 Task: Look for space in Ezhou, China from 6th June, 2023 to 8th June, 2023 for 2 adults in price range Rs.7000 to Rs.12000. Place can be private room with 1  bedroom having 2 beds and 1 bathroom. Property type can be house, flat, guest house. Amenities needed are: wifi. Booking option can be shelf check-in. Required host language is Chinese (Simplified).
Action: Mouse moved to (415, 111)
Screenshot: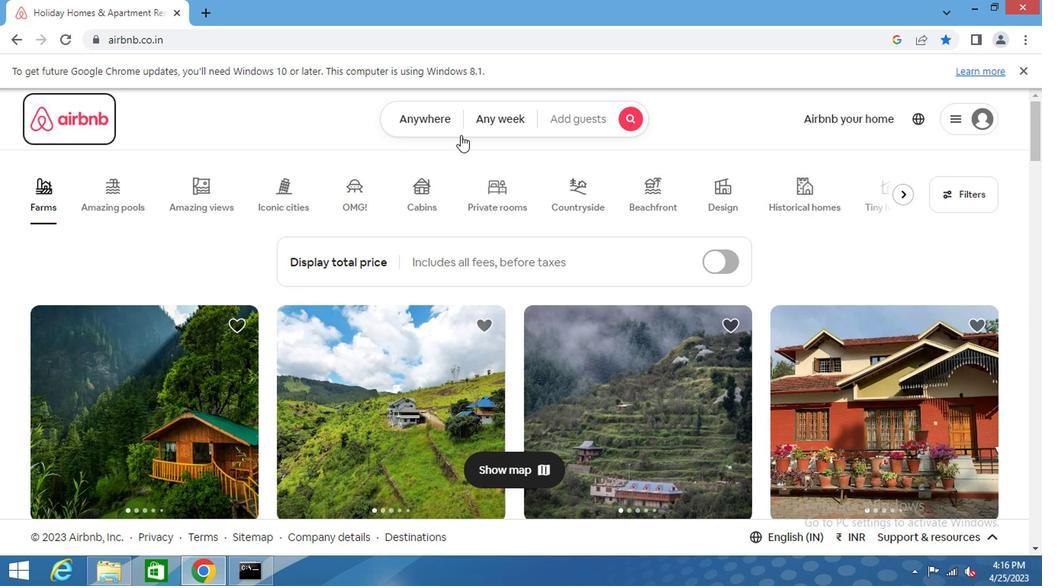 
Action: Mouse pressed left at (415, 111)
Screenshot: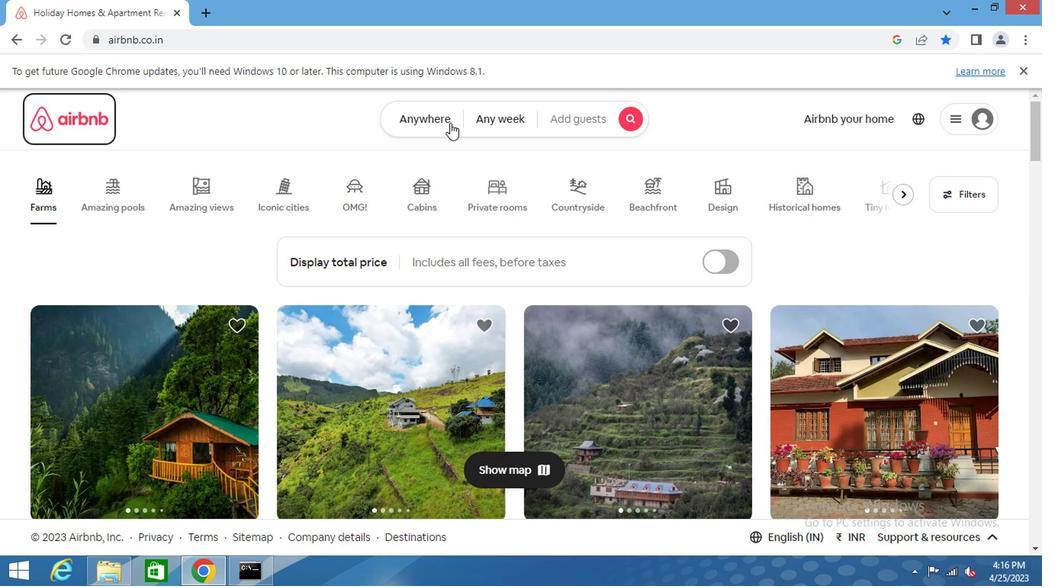 
Action: Mouse moved to (376, 192)
Screenshot: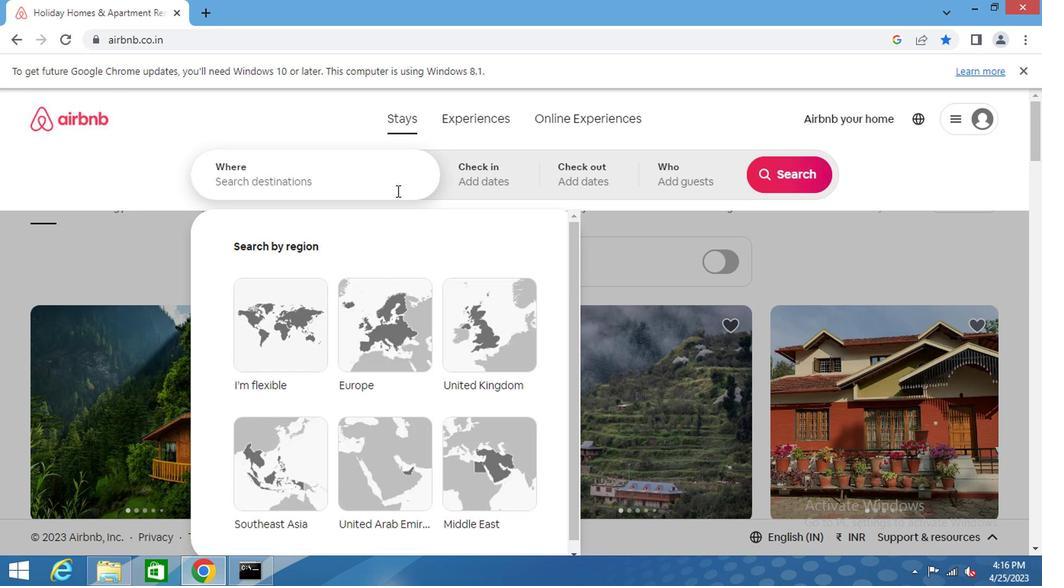 
Action: Mouse pressed left at (376, 192)
Screenshot: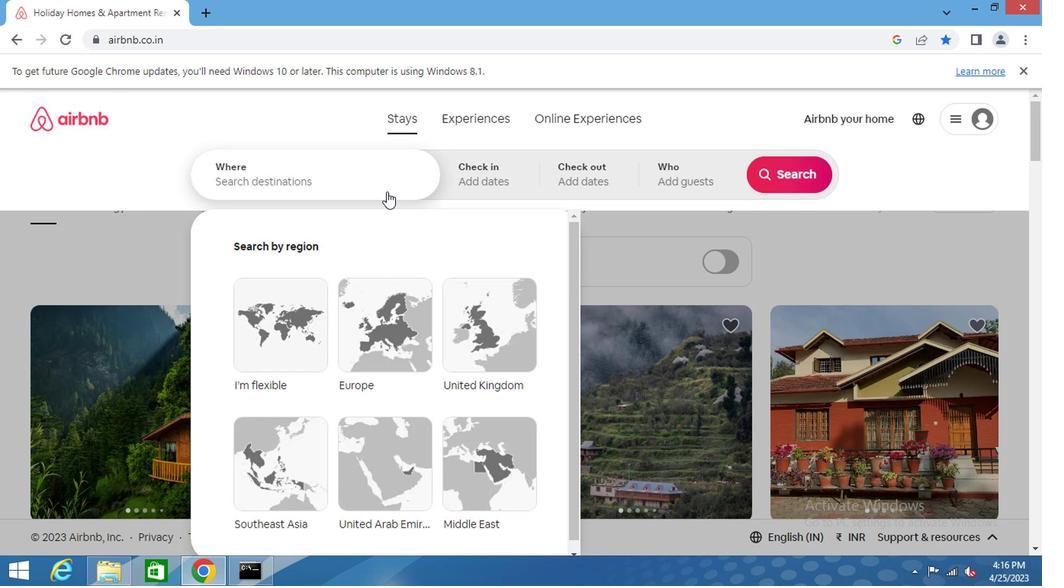 
Action: Key pressed ezhou<Key.space>china<Key.enter>
Screenshot: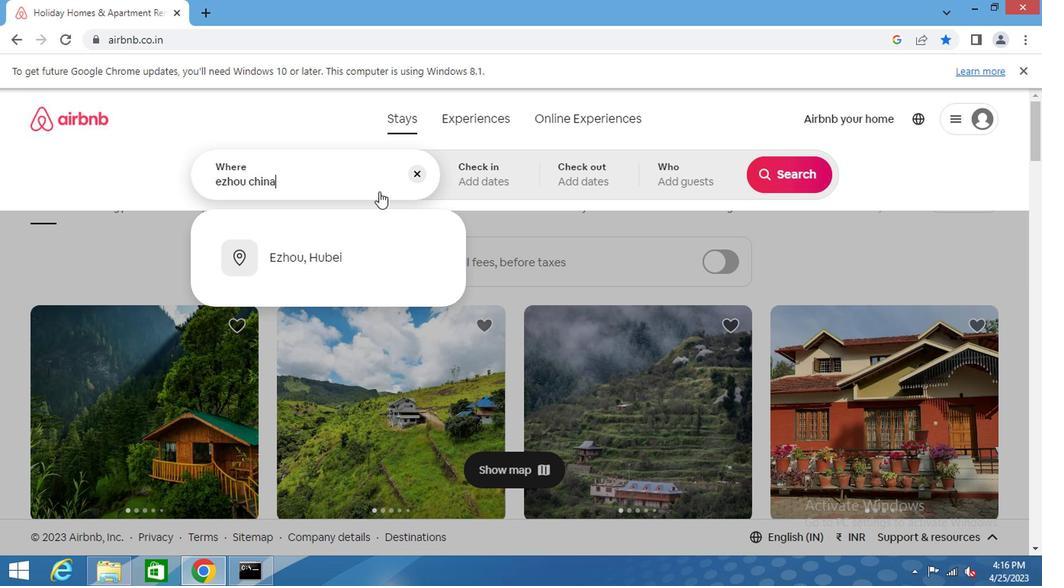 
Action: Mouse moved to (784, 298)
Screenshot: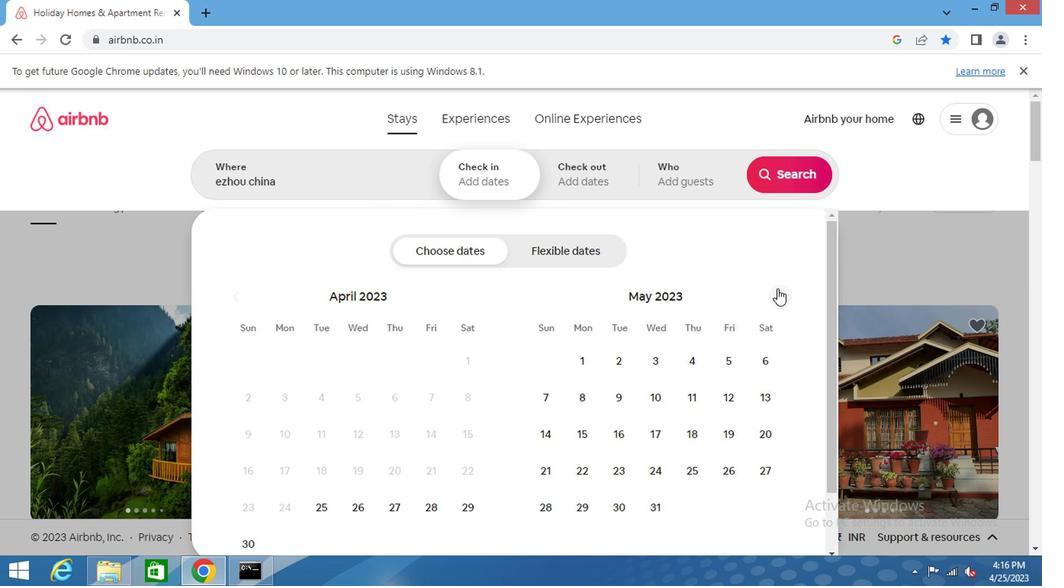 
Action: Mouse pressed left at (784, 298)
Screenshot: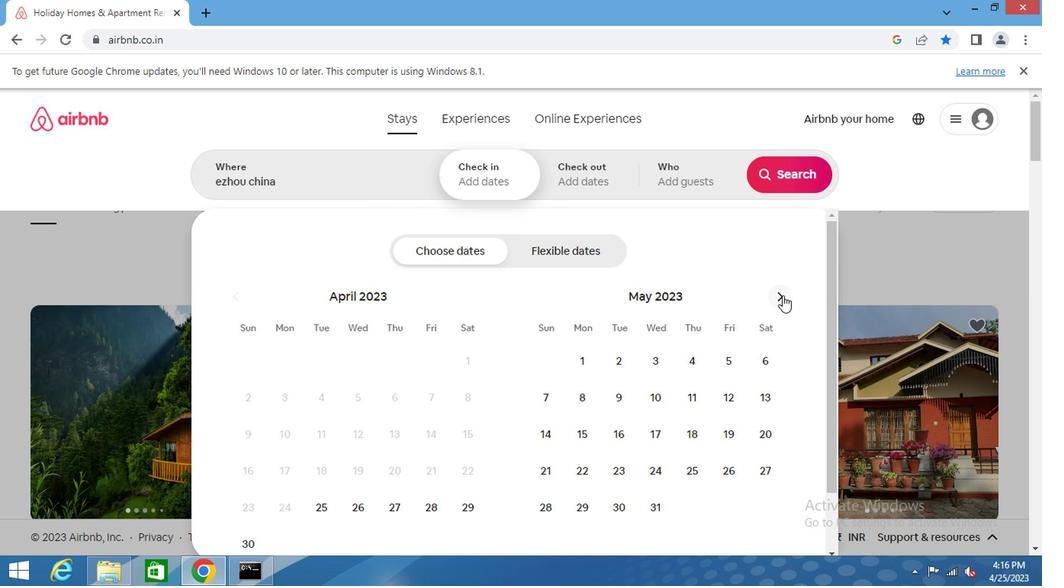 
Action: Mouse moved to (623, 392)
Screenshot: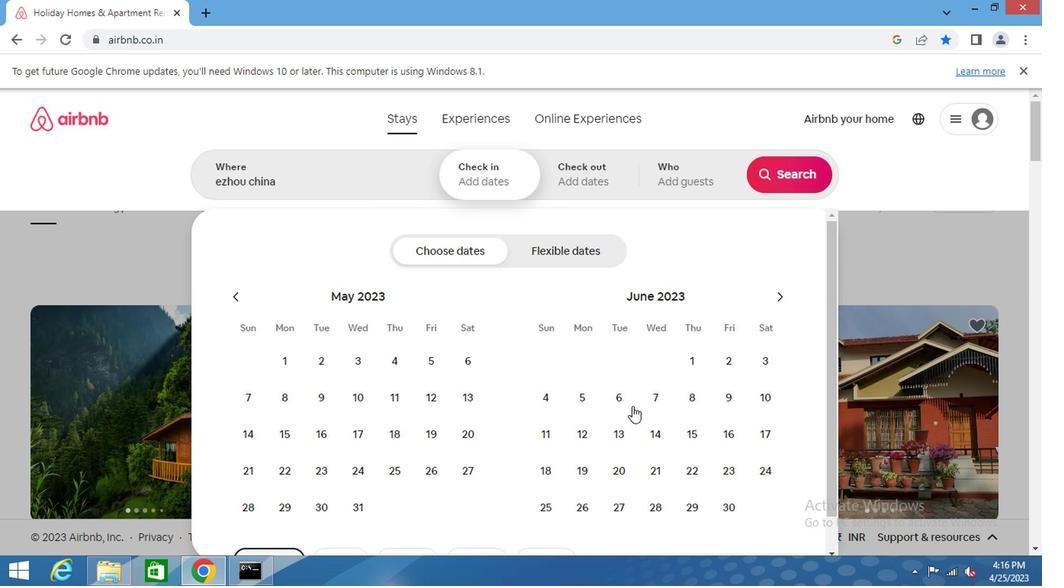 
Action: Mouse pressed left at (623, 392)
Screenshot: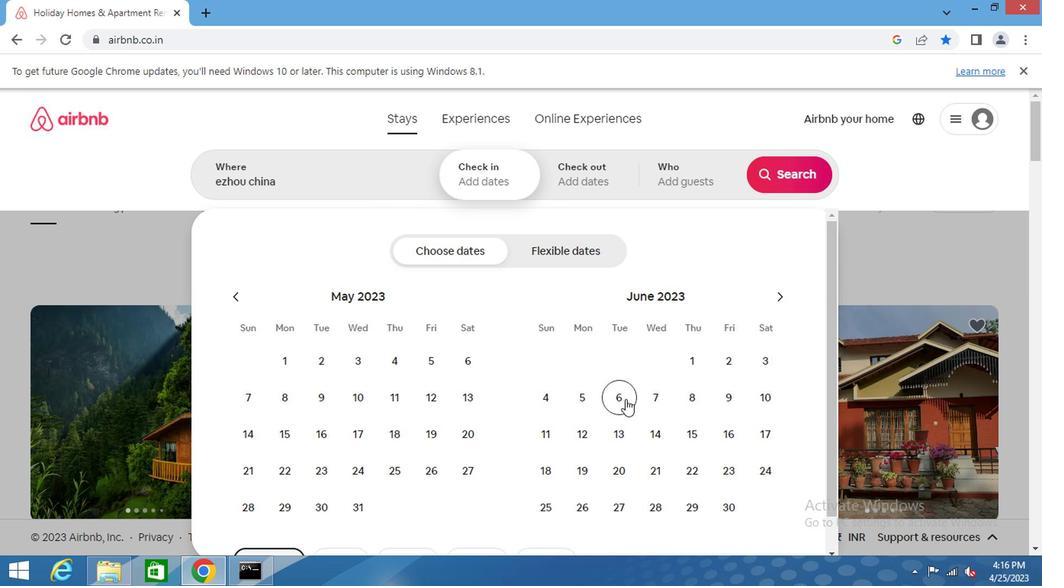 
Action: Mouse moved to (692, 384)
Screenshot: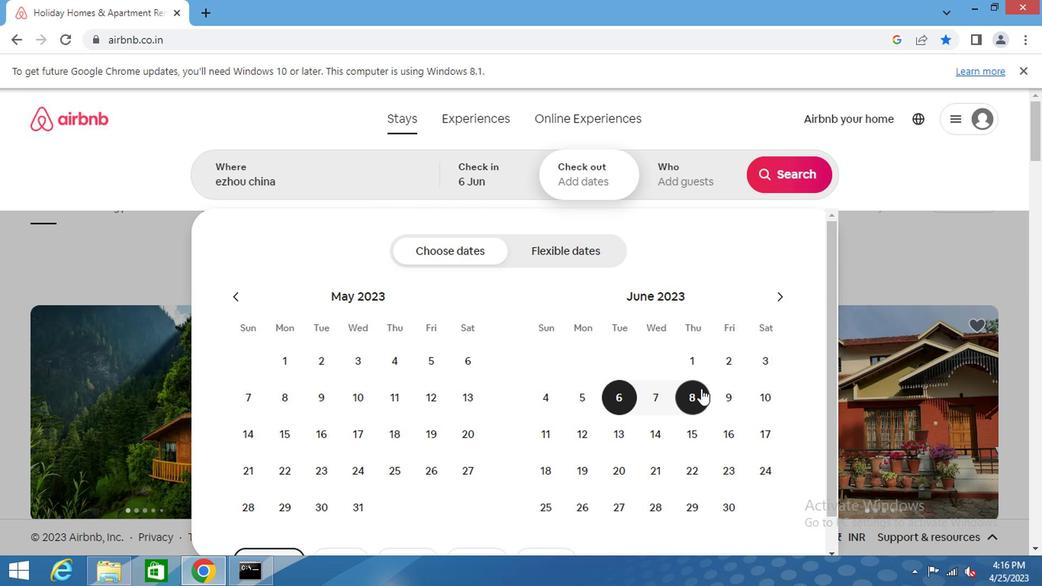 
Action: Mouse pressed left at (692, 384)
Screenshot: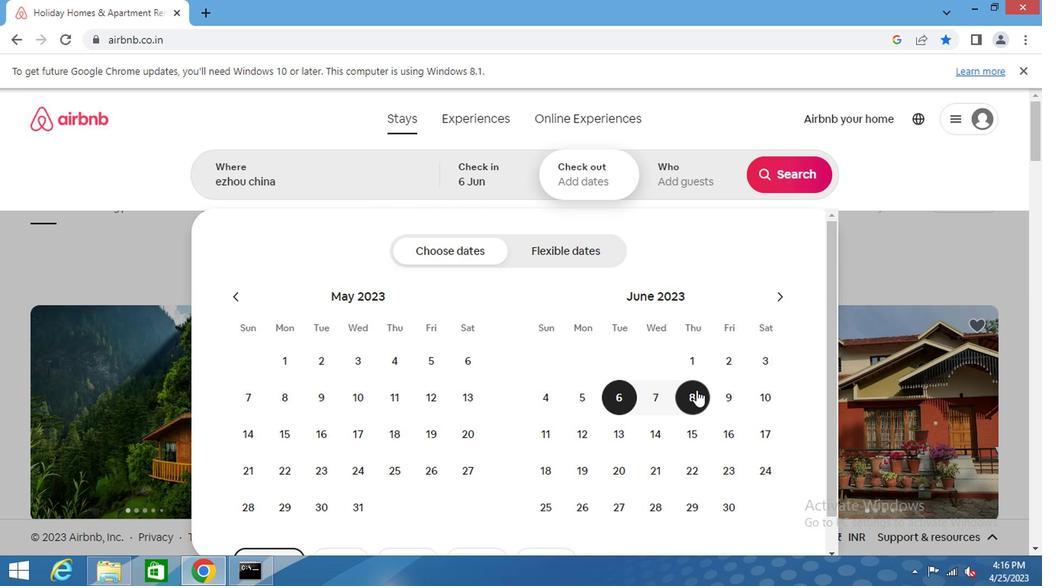 
Action: Mouse moved to (693, 182)
Screenshot: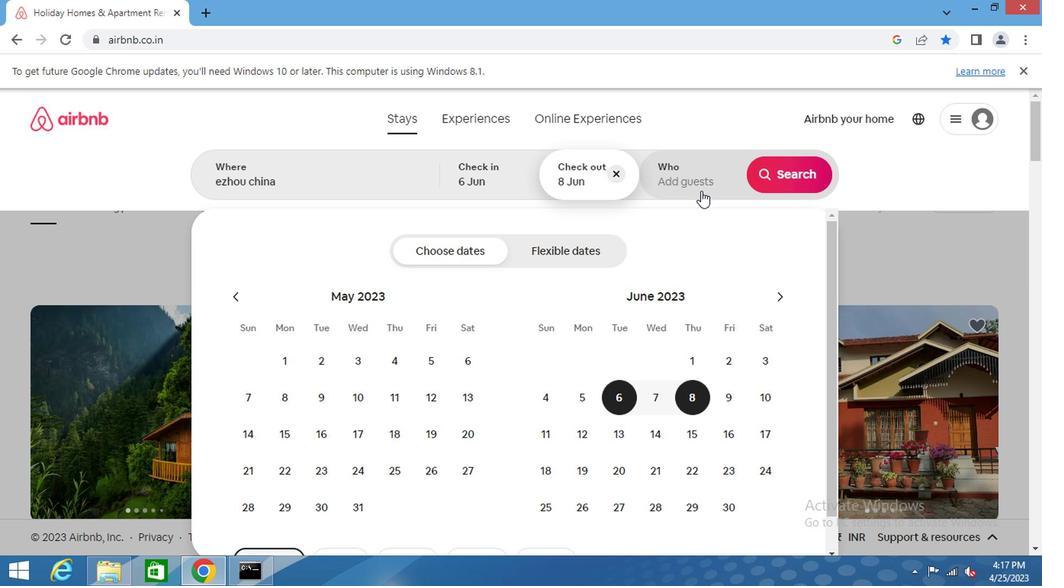 
Action: Mouse pressed left at (693, 182)
Screenshot: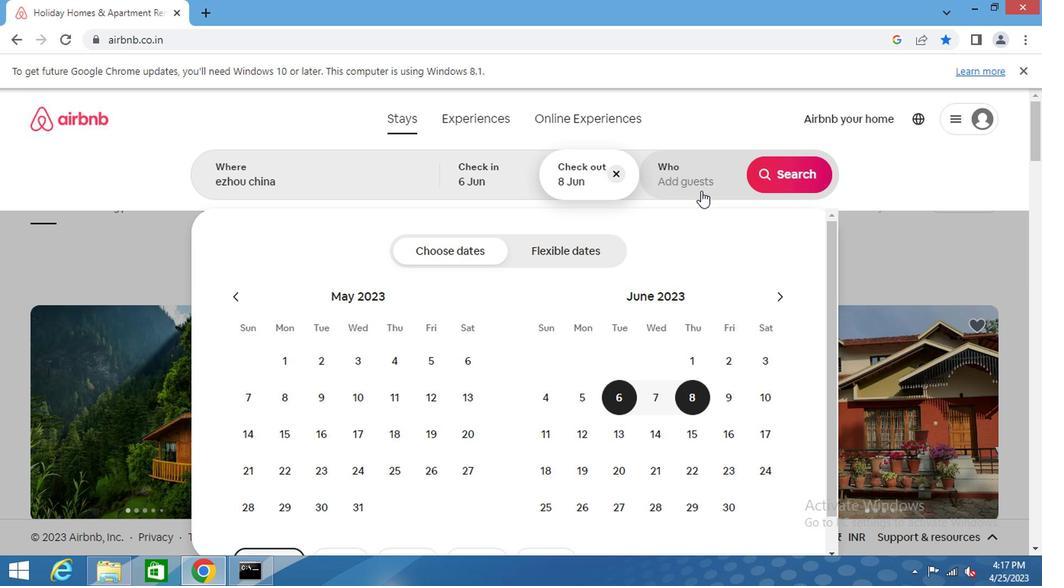 
Action: Mouse moved to (795, 249)
Screenshot: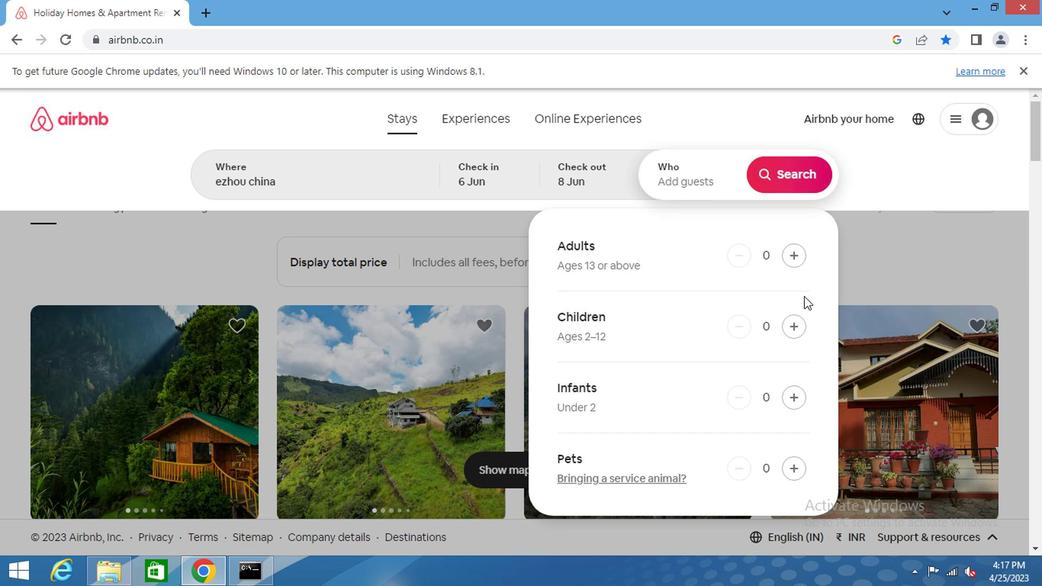 
Action: Mouse pressed left at (795, 249)
Screenshot: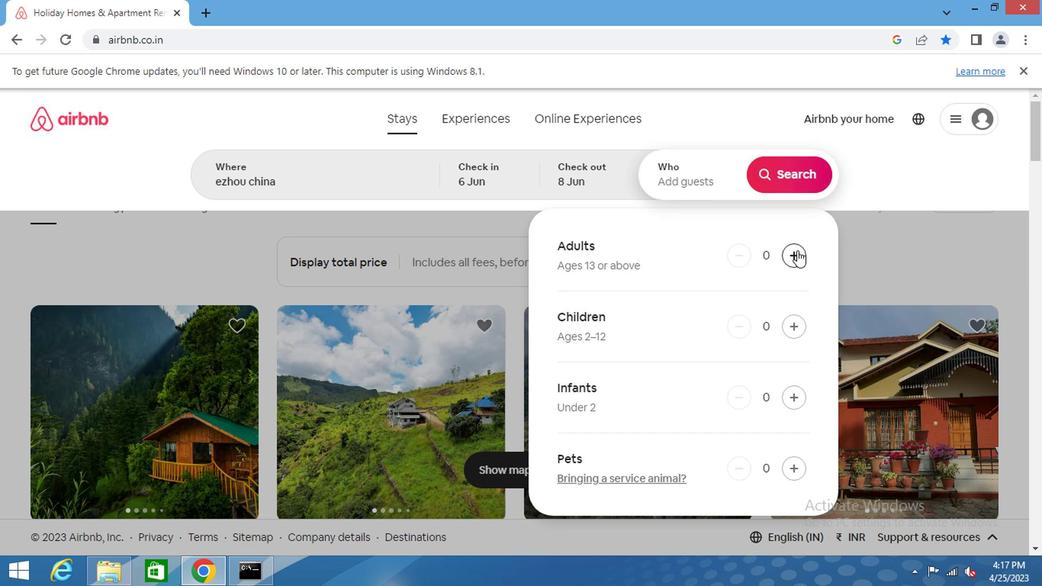 
Action: Mouse pressed left at (795, 249)
Screenshot: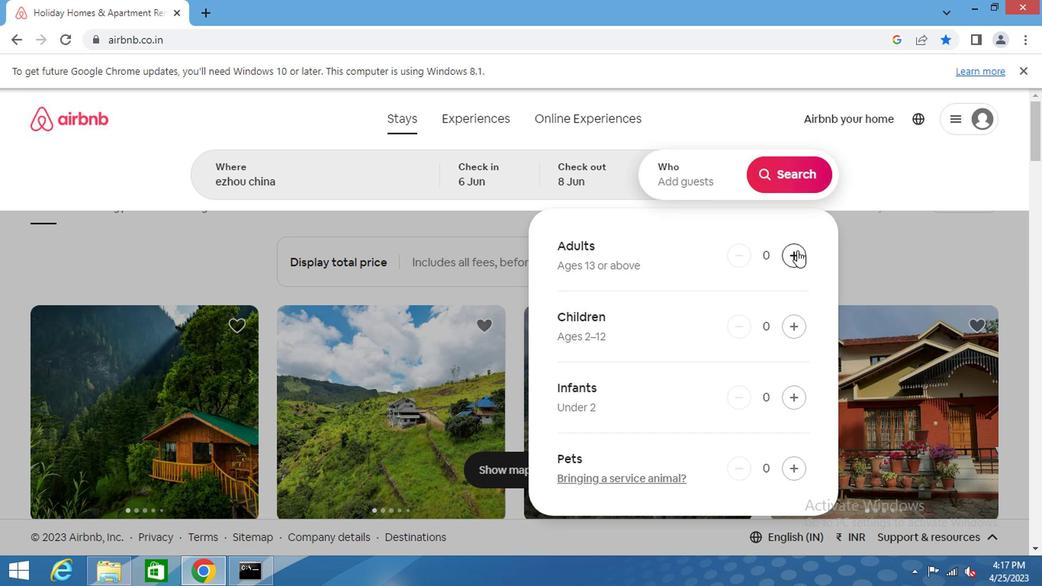 
Action: Mouse moved to (777, 180)
Screenshot: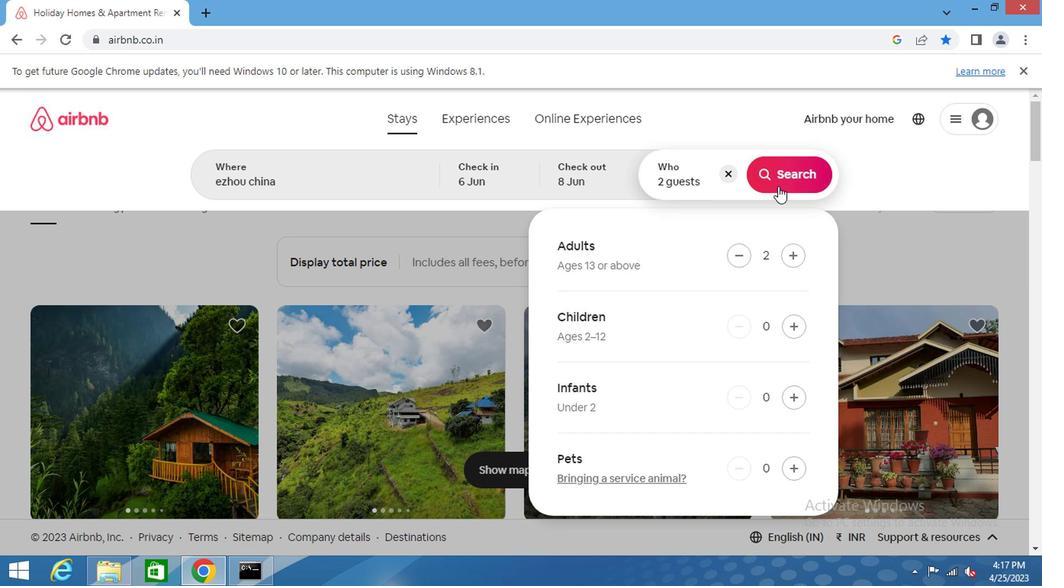 
Action: Mouse pressed left at (777, 180)
Screenshot: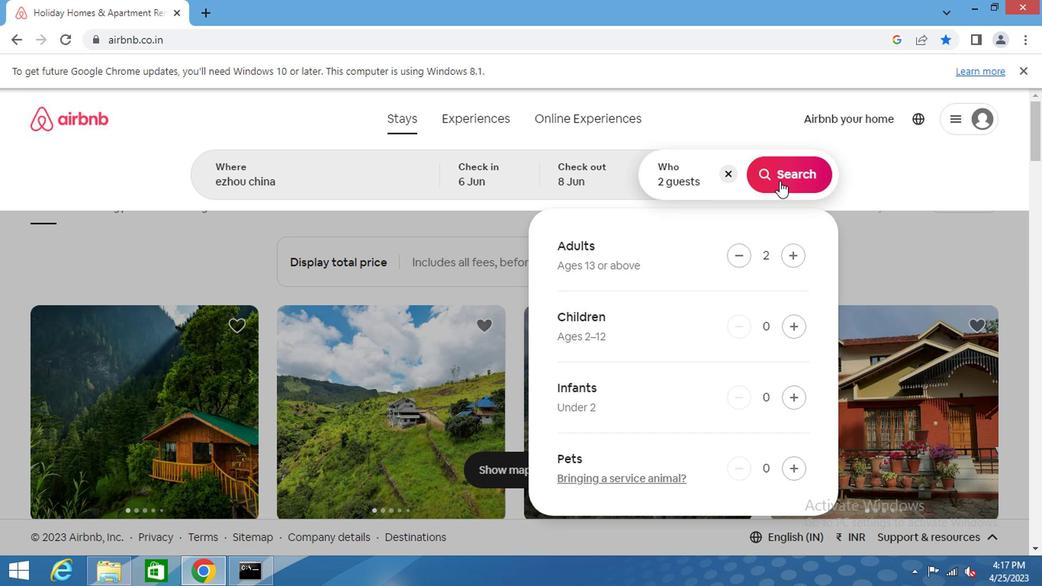 
Action: Mouse moved to (964, 186)
Screenshot: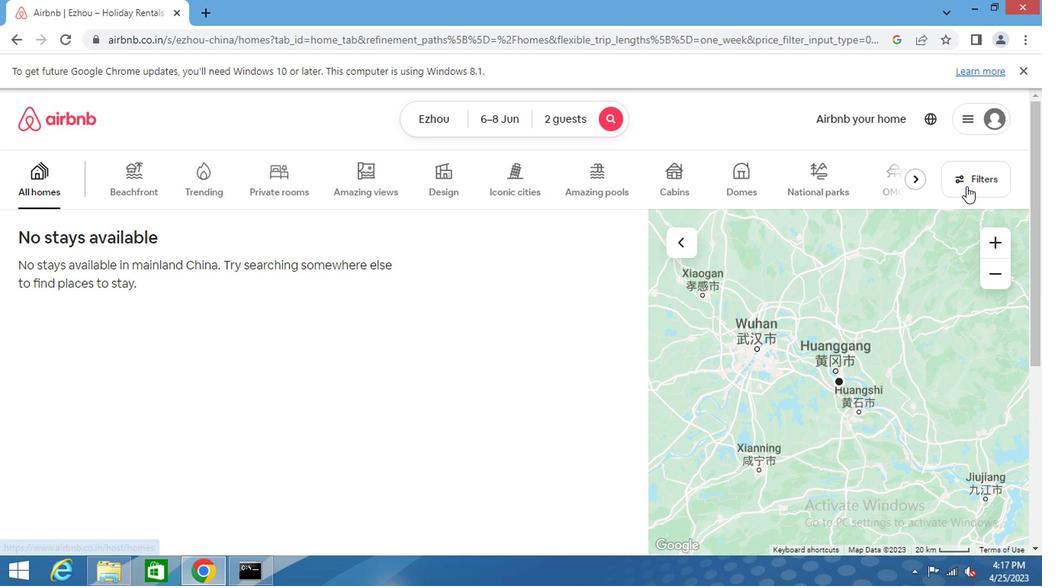 
Action: Mouse pressed left at (964, 186)
Screenshot: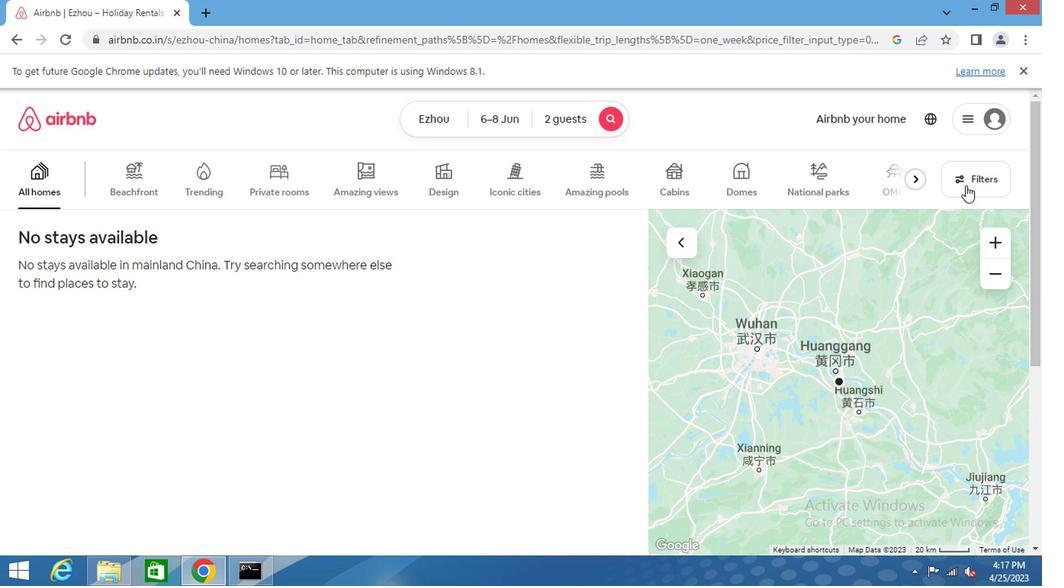 
Action: Mouse moved to (441, 275)
Screenshot: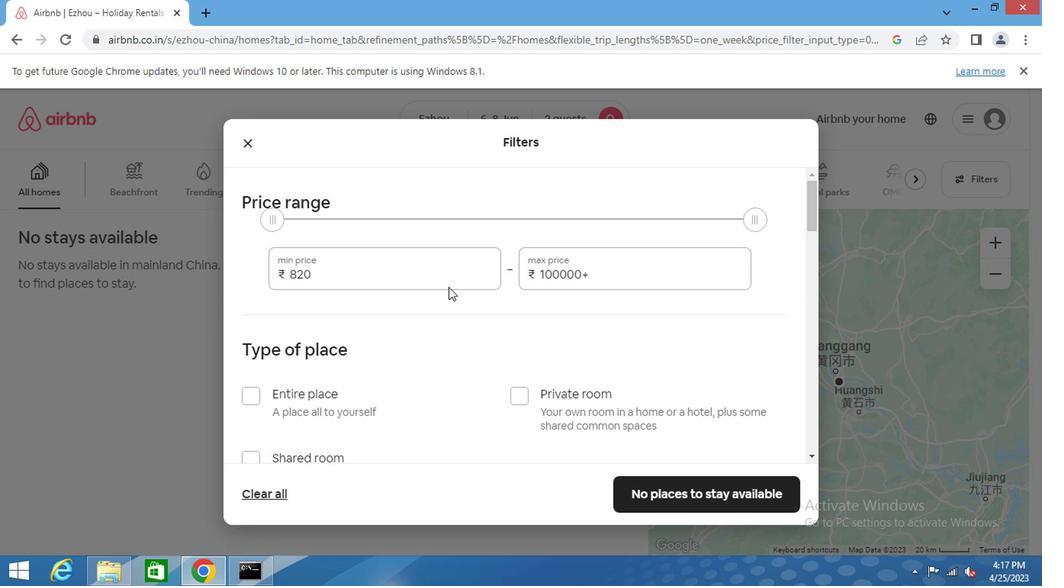 
Action: Mouse pressed left at (441, 275)
Screenshot: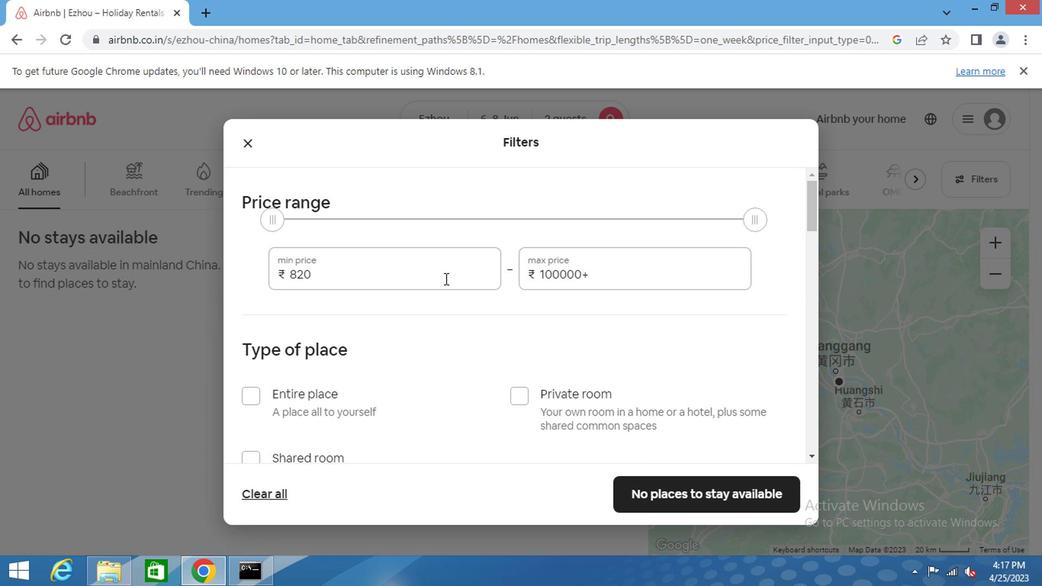 
Action: Mouse pressed left at (441, 275)
Screenshot: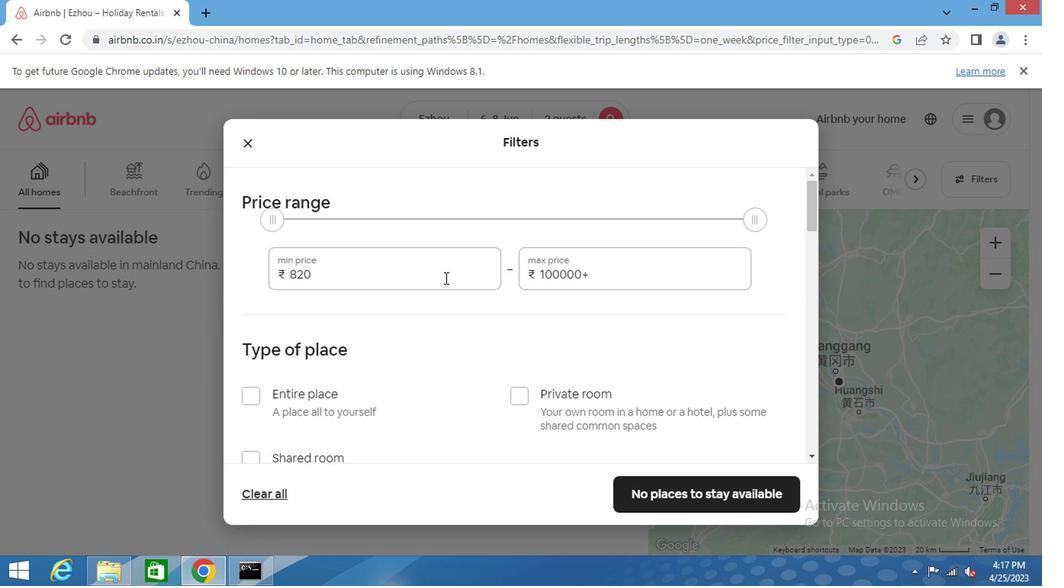 
Action: Key pressed 7000<Key.tab>12000
Screenshot: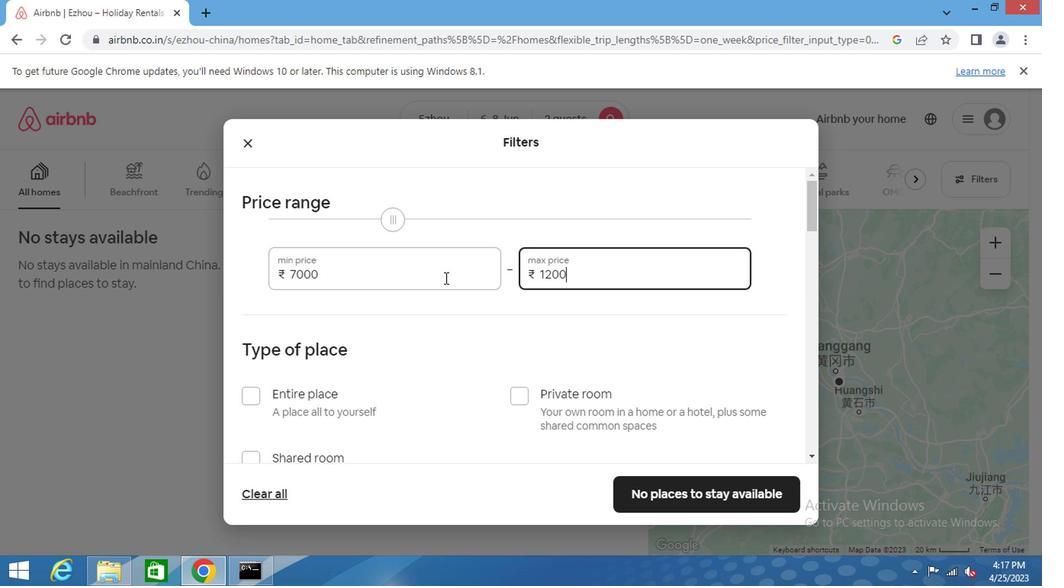
Action: Mouse moved to (550, 380)
Screenshot: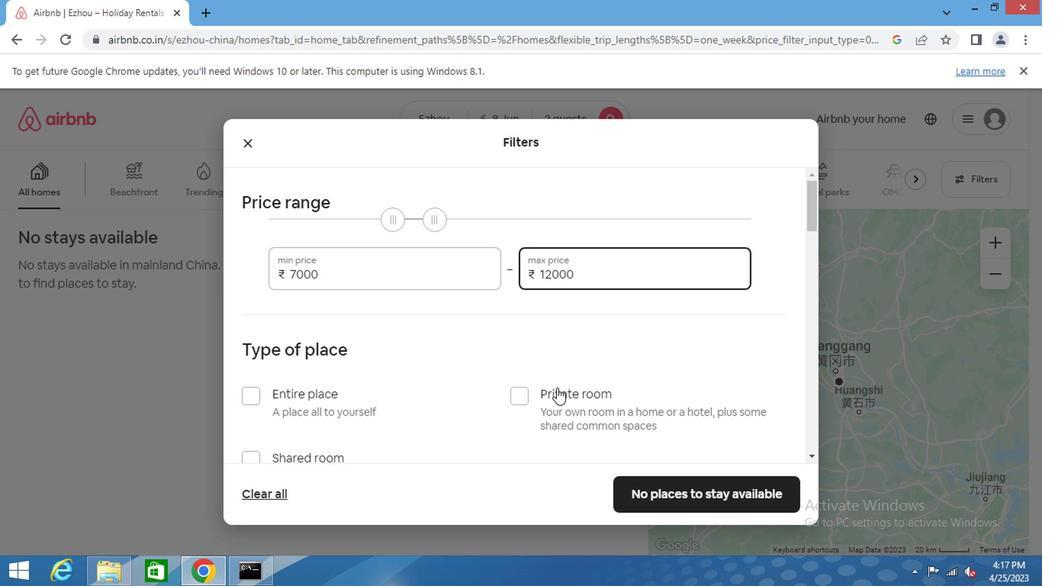 
Action: Mouse pressed left at (550, 380)
Screenshot: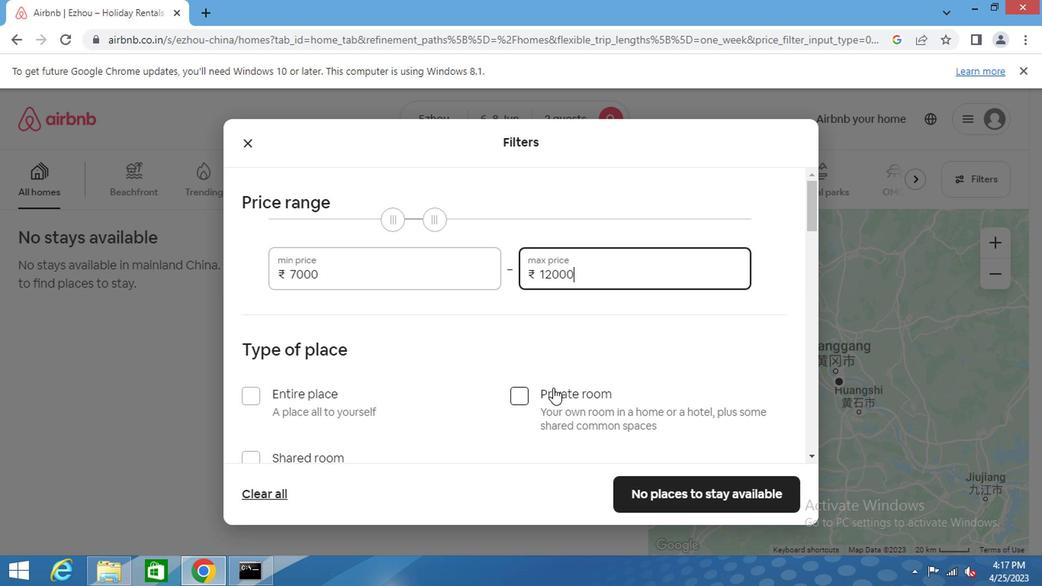
Action: Mouse scrolled (550, 380) with delta (0, 0)
Screenshot: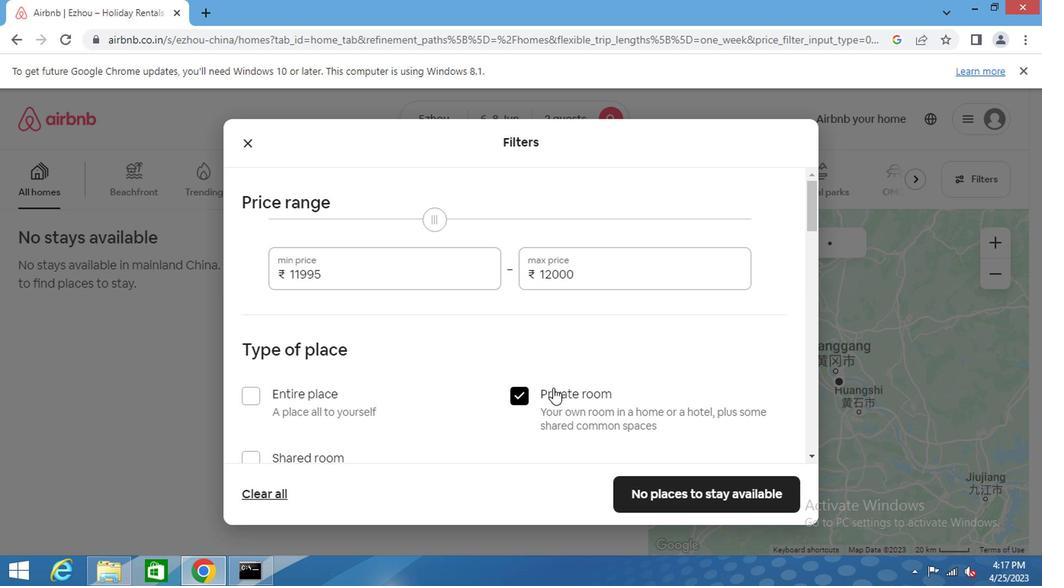 
Action: Mouse scrolled (550, 380) with delta (0, 0)
Screenshot: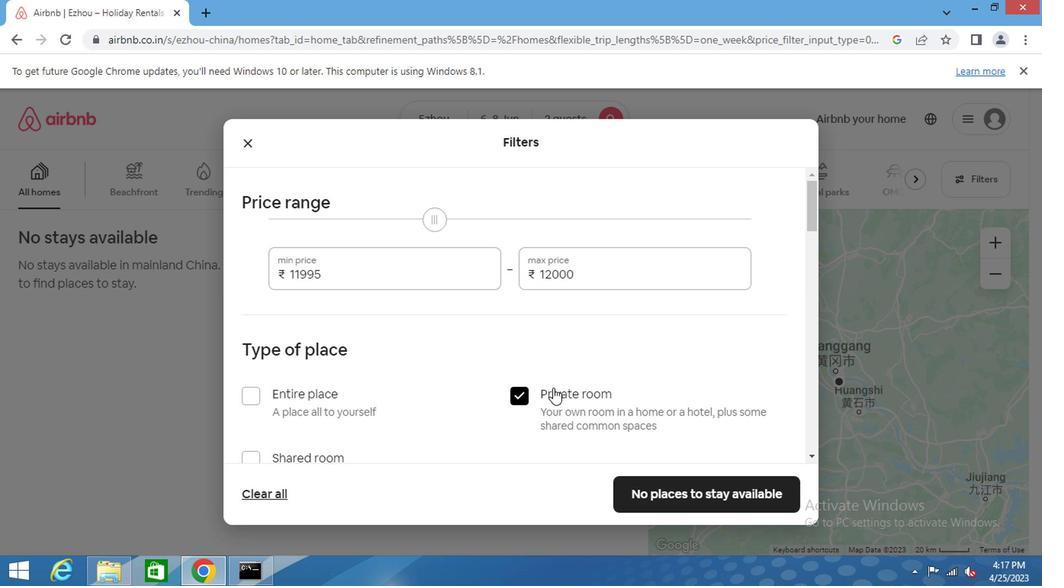 
Action: Mouse scrolled (550, 380) with delta (0, 0)
Screenshot: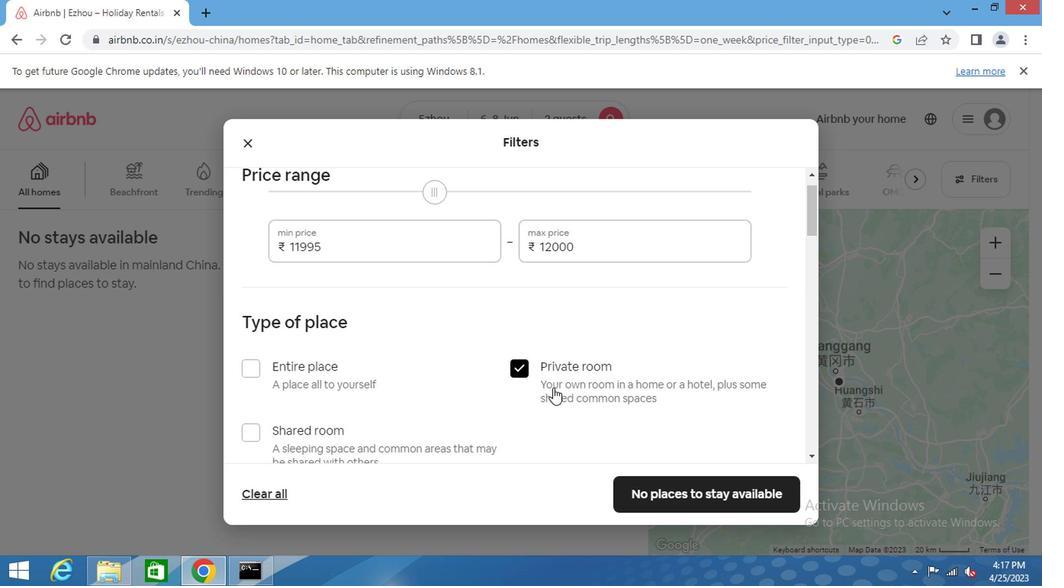 
Action: Mouse moved to (547, 380)
Screenshot: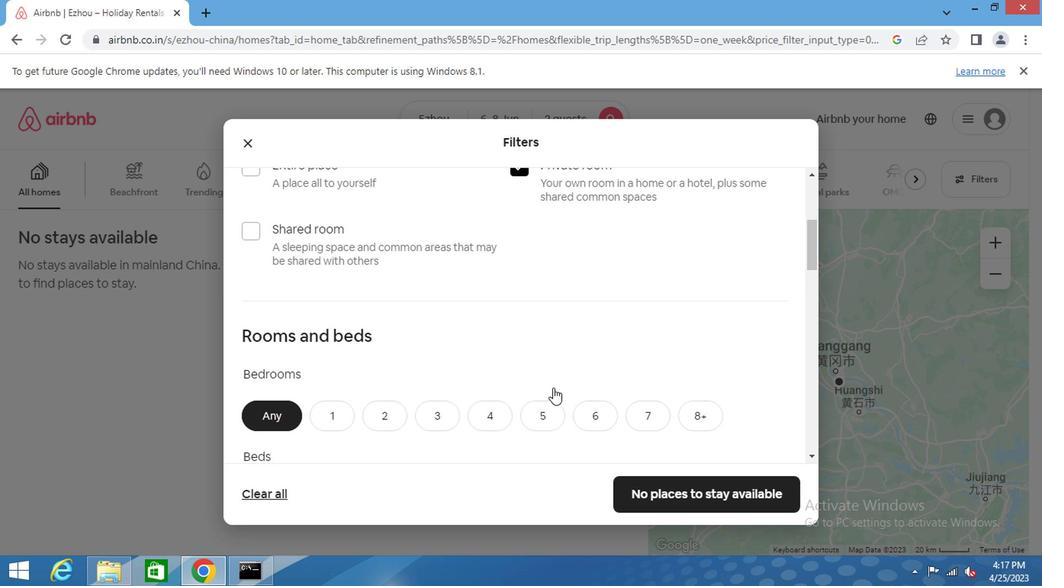 
Action: Mouse scrolled (547, 380) with delta (0, 0)
Screenshot: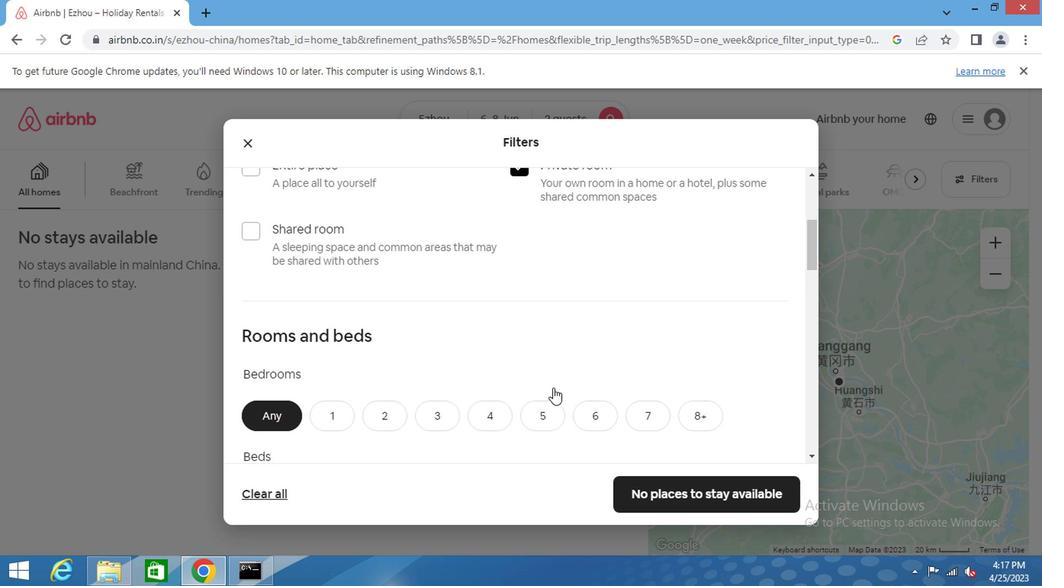 
Action: Mouse moved to (545, 380)
Screenshot: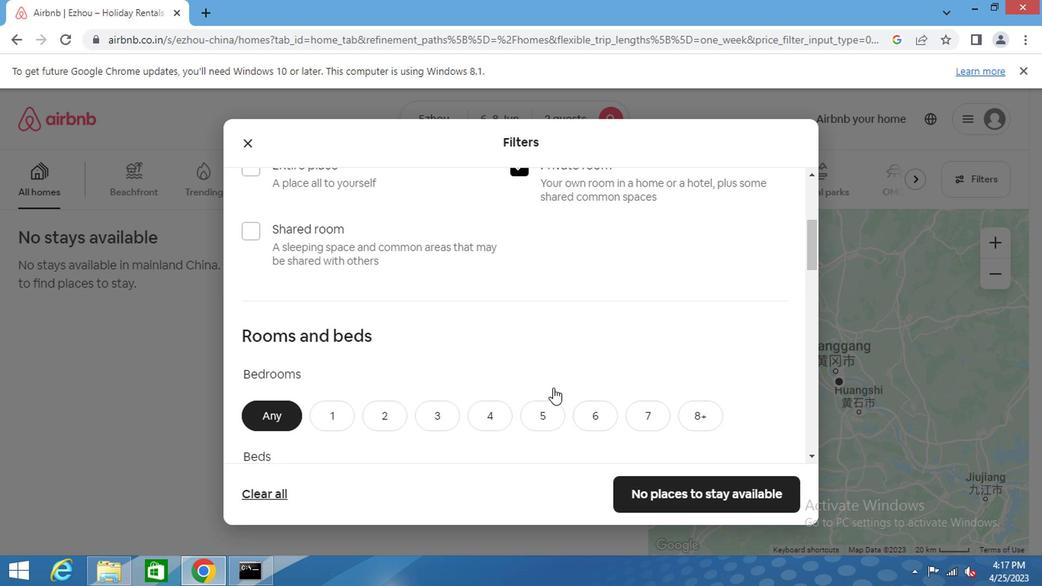 
Action: Mouse scrolled (545, 380) with delta (0, 0)
Screenshot: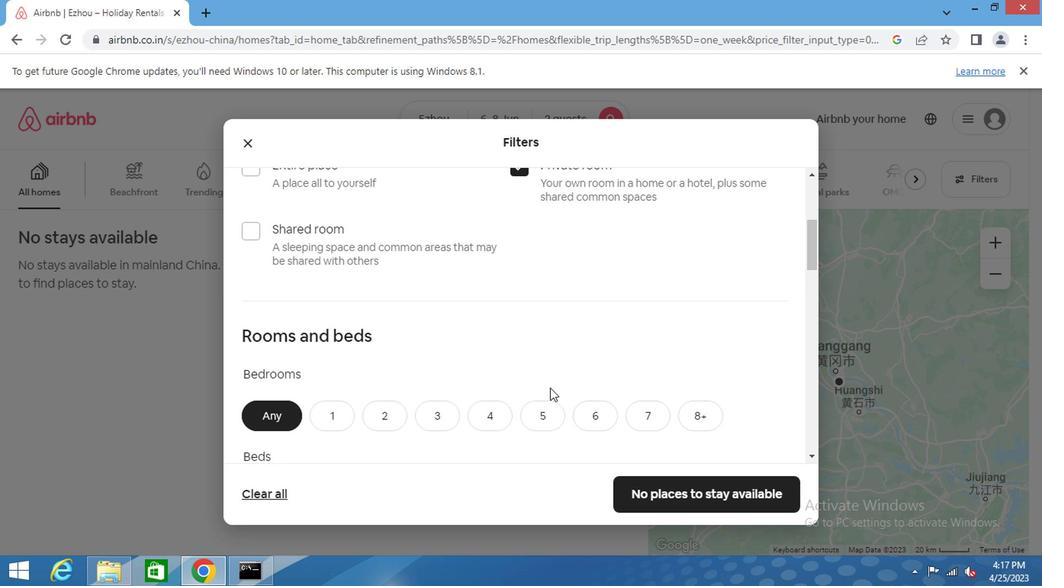 
Action: Mouse moved to (543, 380)
Screenshot: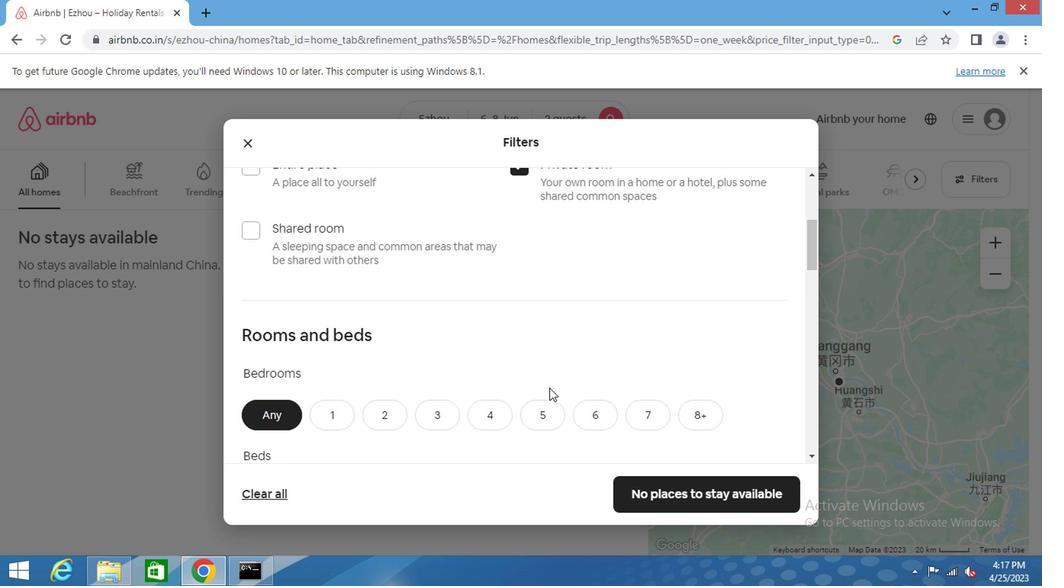 
Action: Mouse scrolled (543, 379) with delta (0, 0)
Screenshot: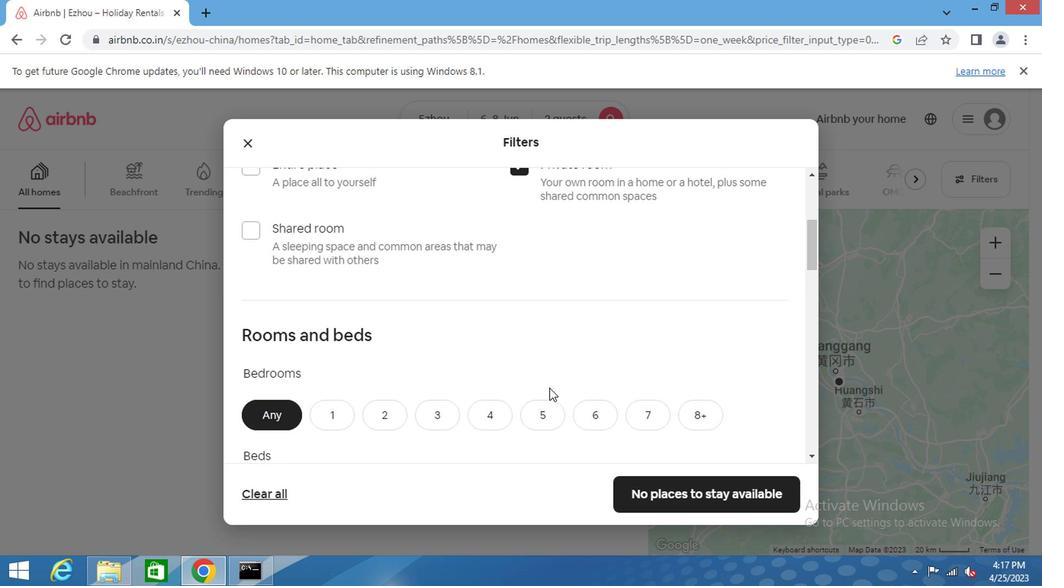 
Action: Mouse moved to (335, 188)
Screenshot: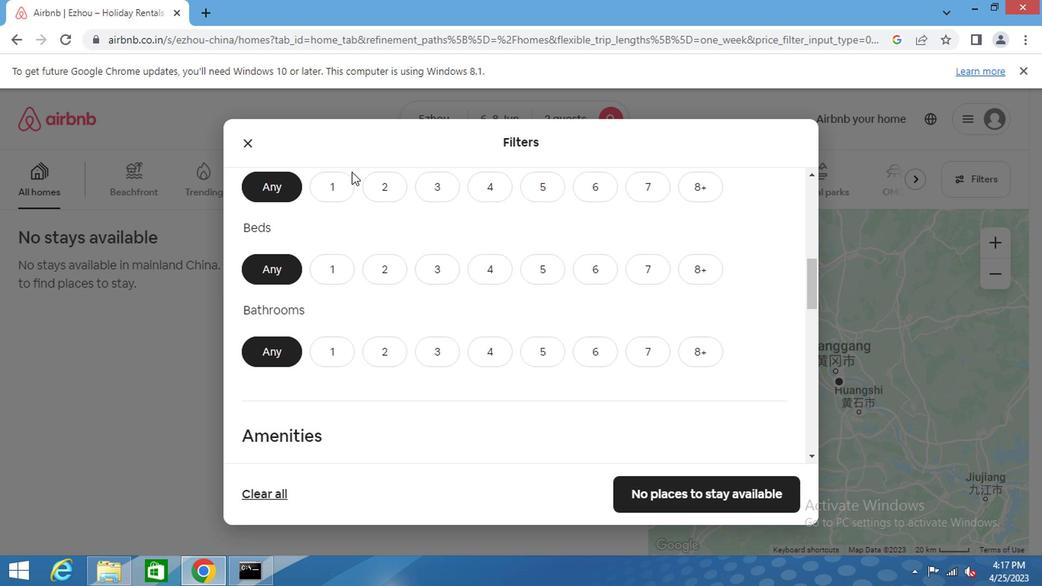
Action: Mouse pressed left at (335, 188)
Screenshot: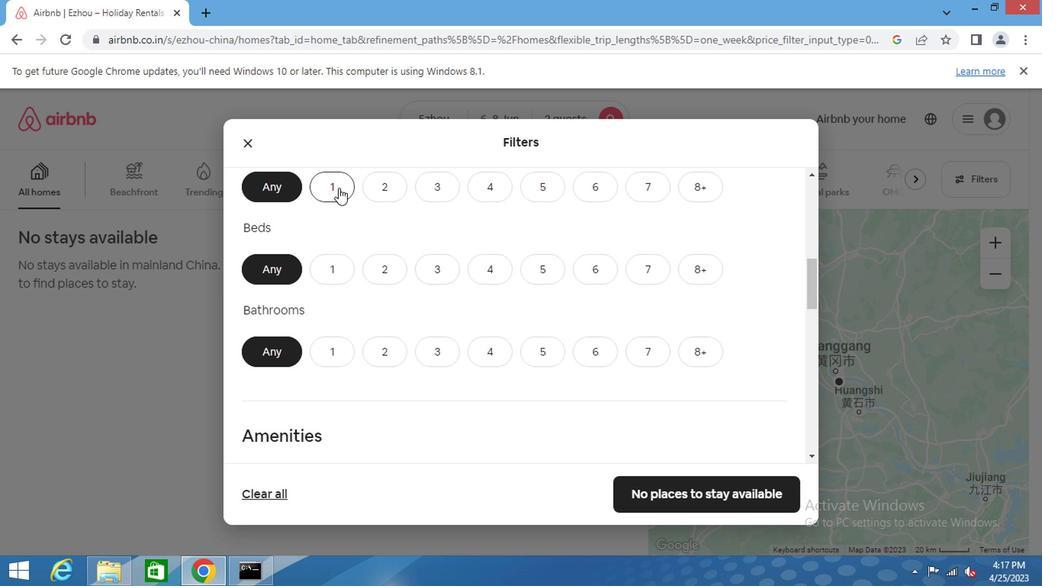 
Action: Mouse moved to (381, 271)
Screenshot: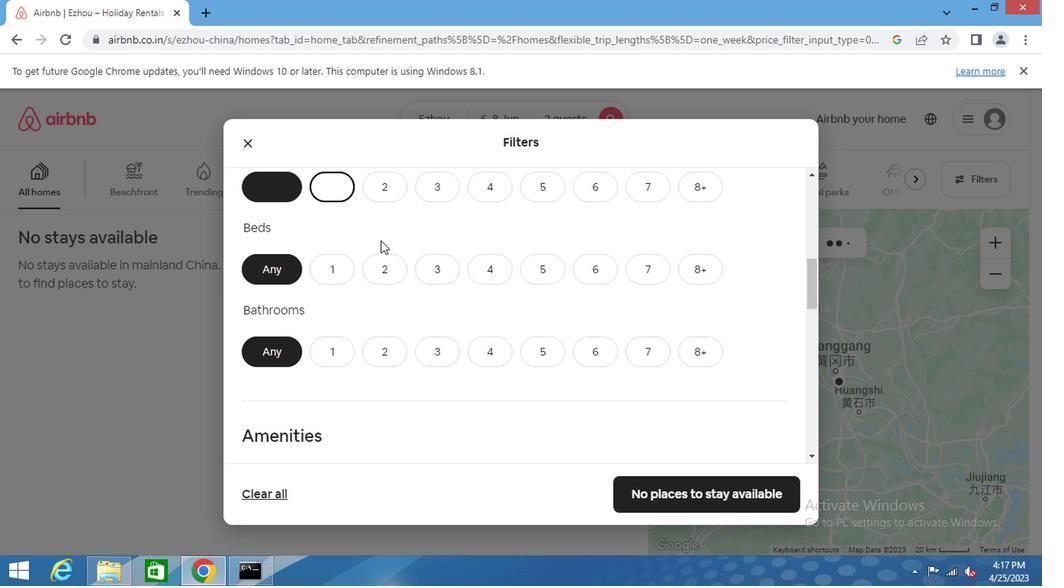 
Action: Mouse pressed left at (381, 271)
Screenshot: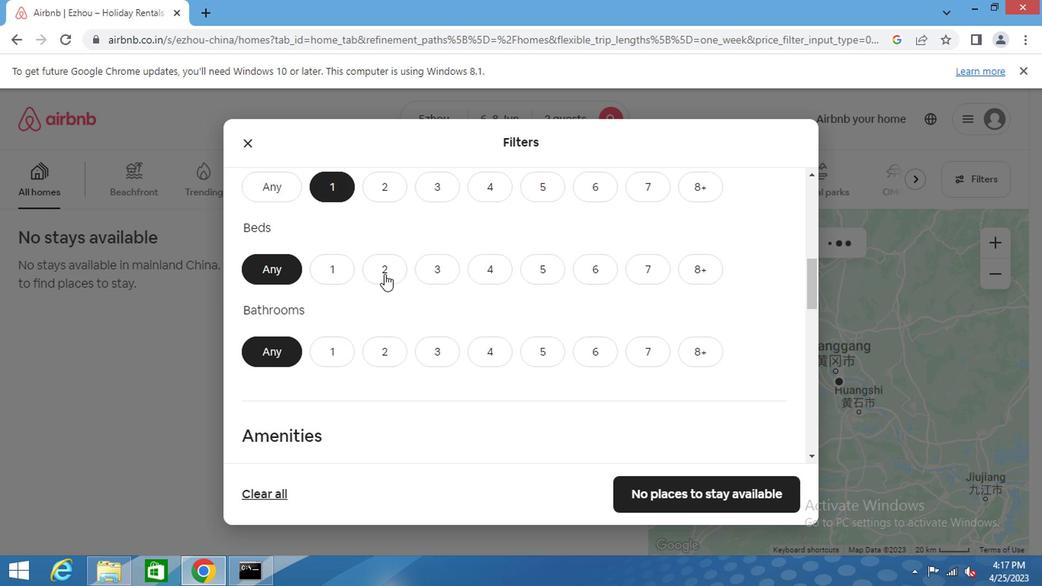 
Action: Mouse moved to (324, 346)
Screenshot: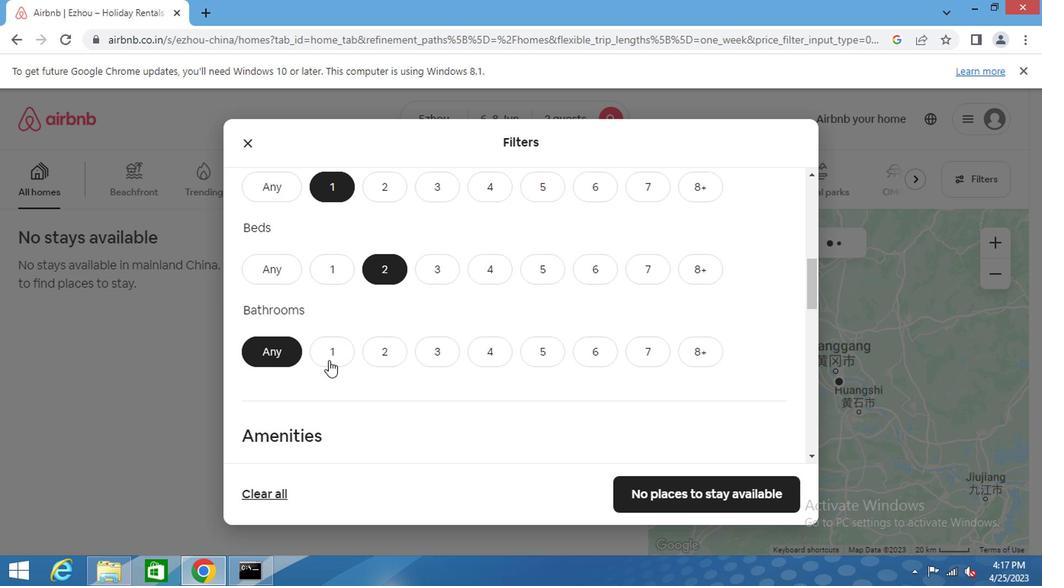 
Action: Mouse pressed left at (324, 346)
Screenshot: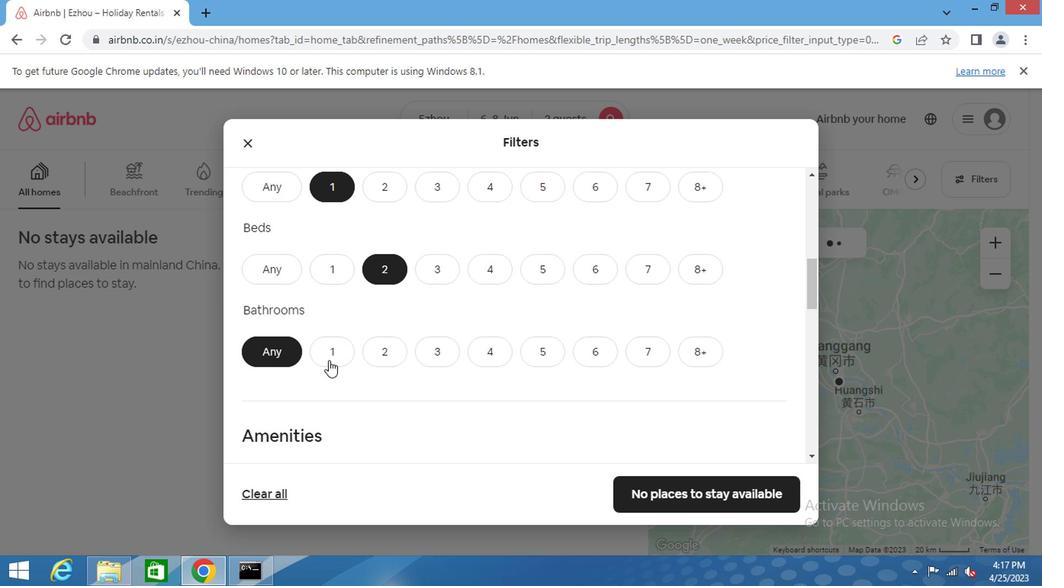 
Action: Mouse moved to (503, 407)
Screenshot: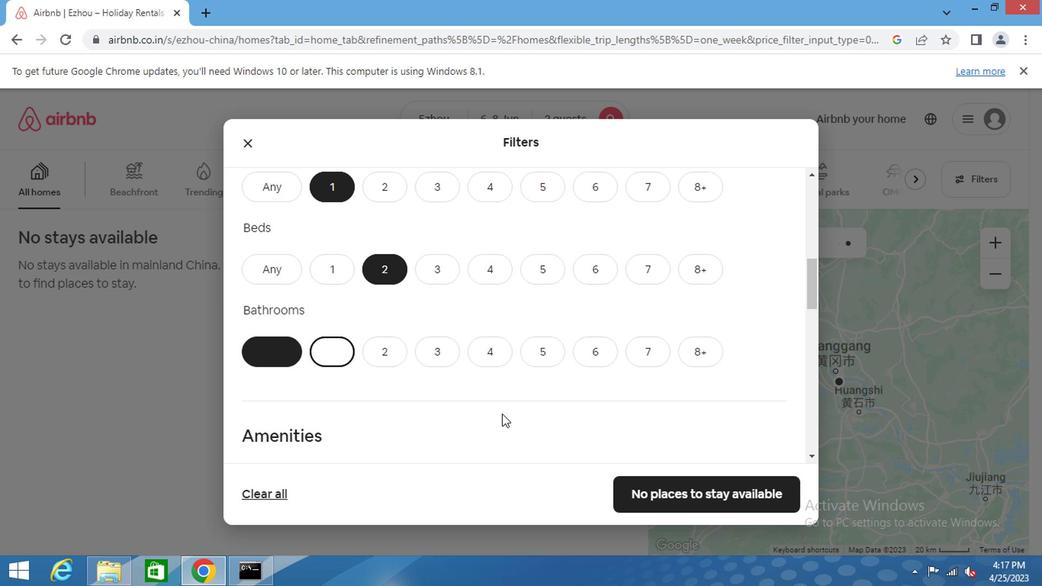 
Action: Mouse scrolled (503, 405) with delta (0, -1)
Screenshot: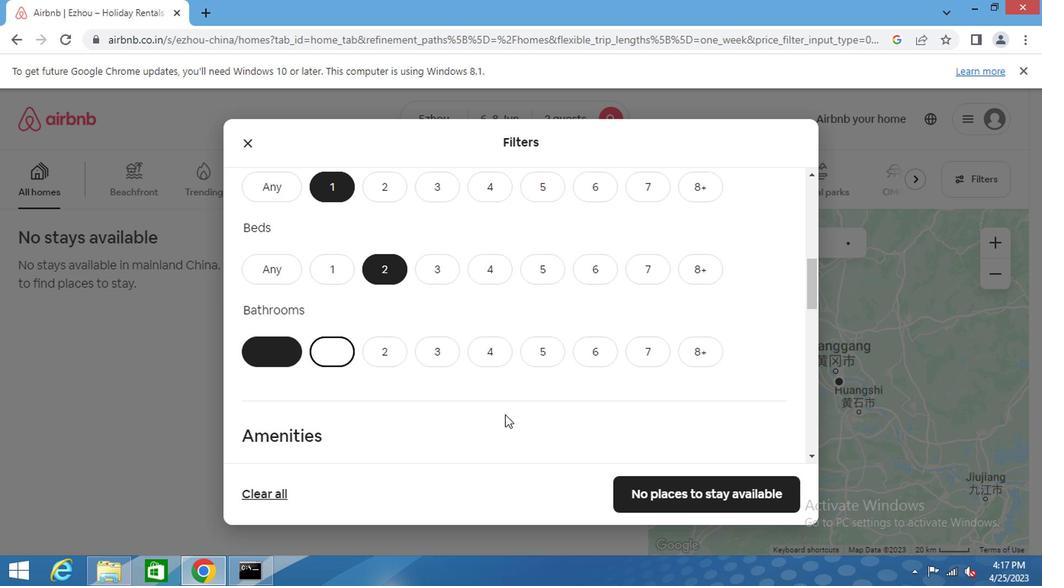 
Action: Mouse scrolled (503, 405) with delta (0, -1)
Screenshot: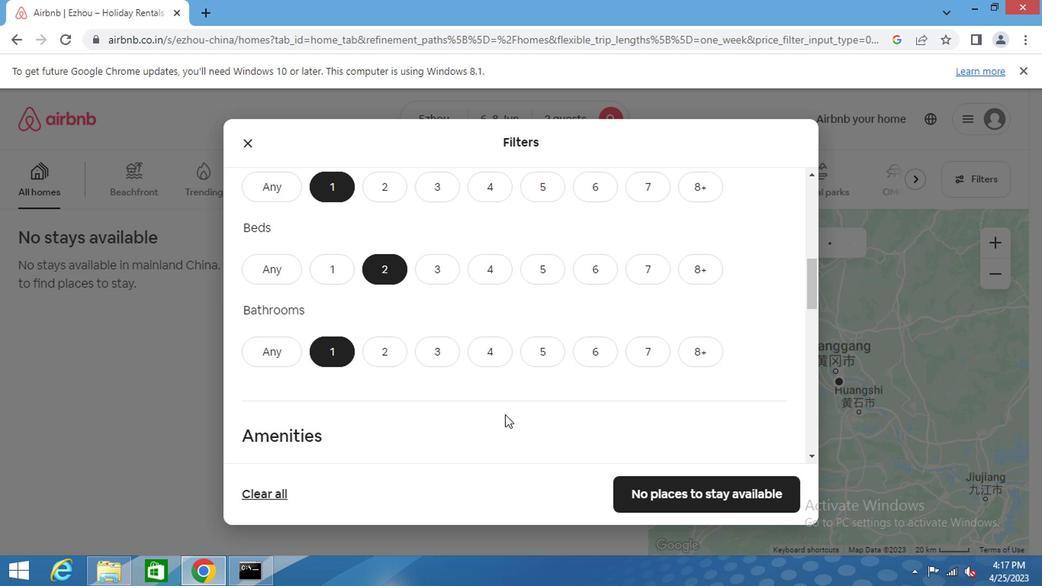 
Action: Mouse scrolled (503, 405) with delta (0, -1)
Screenshot: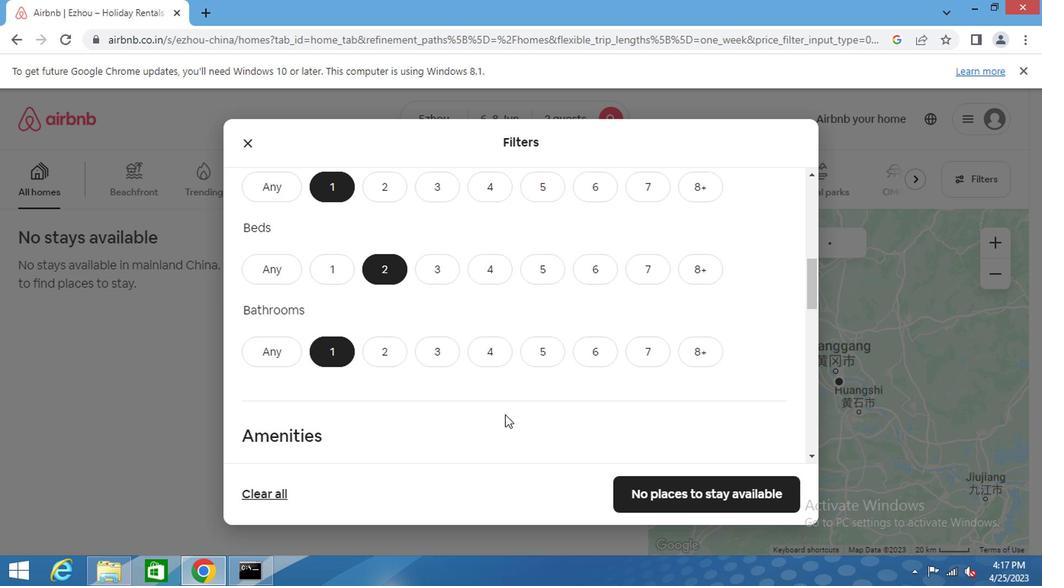 
Action: Mouse scrolled (503, 405) with delta (0, -1)
Screenshot: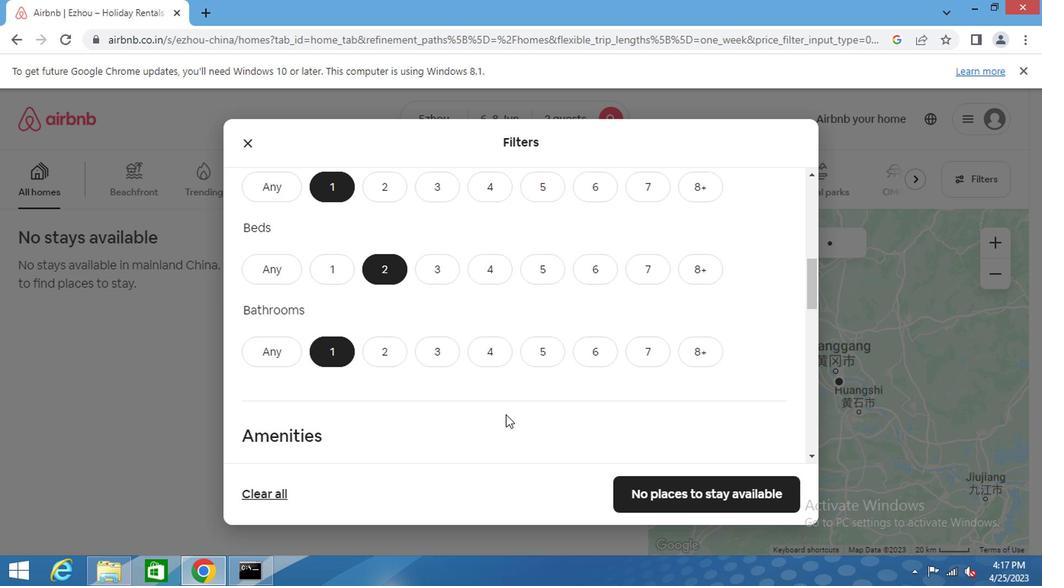 
Action: Mouse scrolled (503, 405) with delta (0, -1)
Screenshot: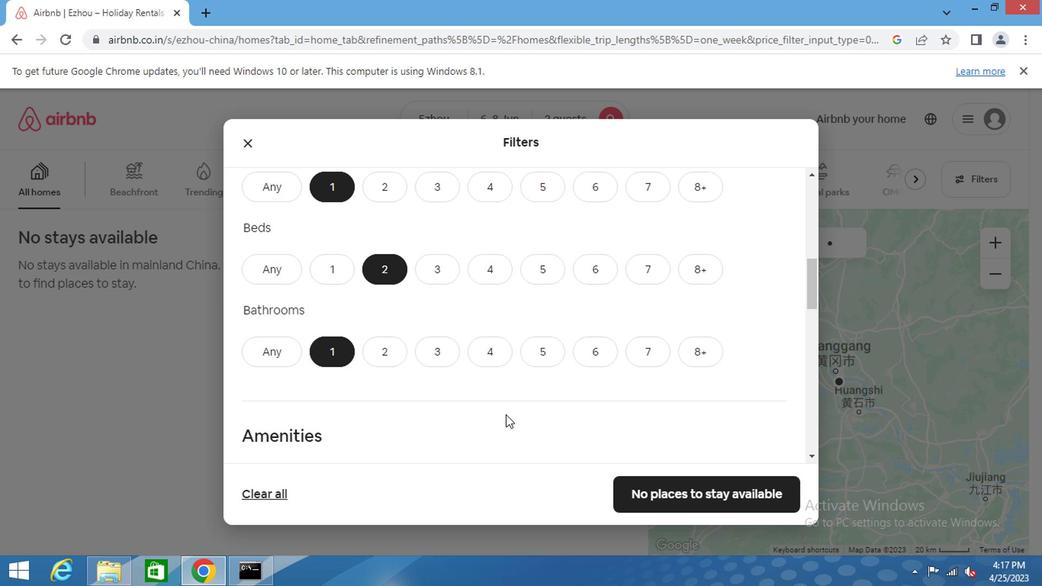 
Action: Mouse scrolled (503, 405) with delta (0, -1)
Screenshot: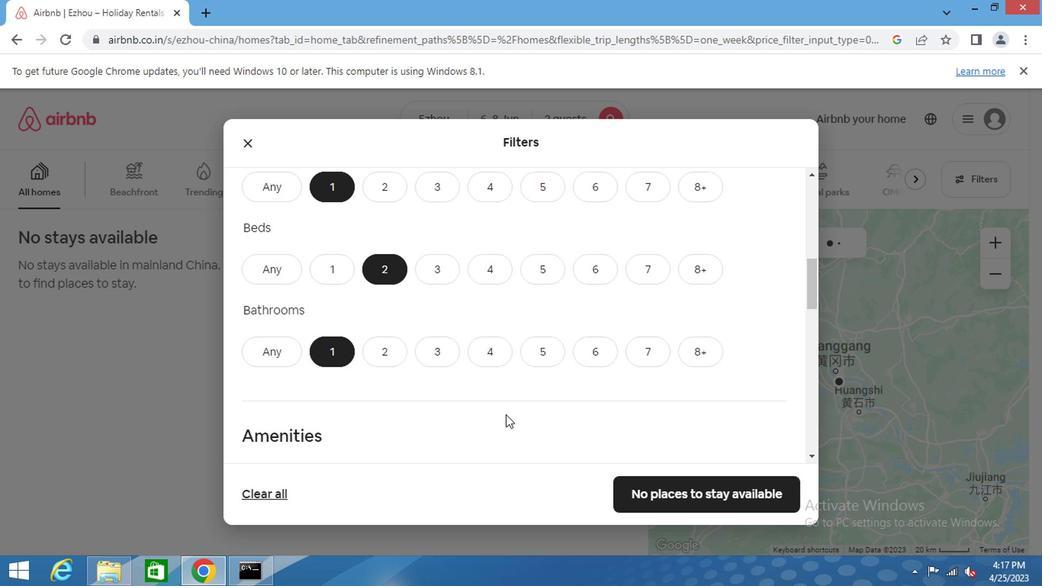 
Action: Mouse moved to (504, 407)
Screenshot: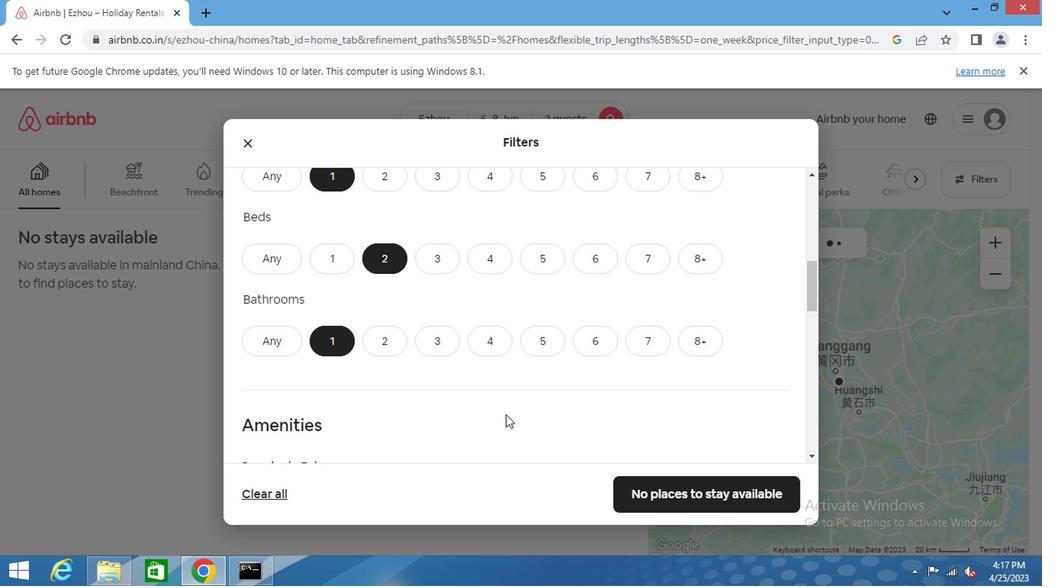 
Action: Mouse scrolled (503, 405) with delta (0, -1)
Screenshot: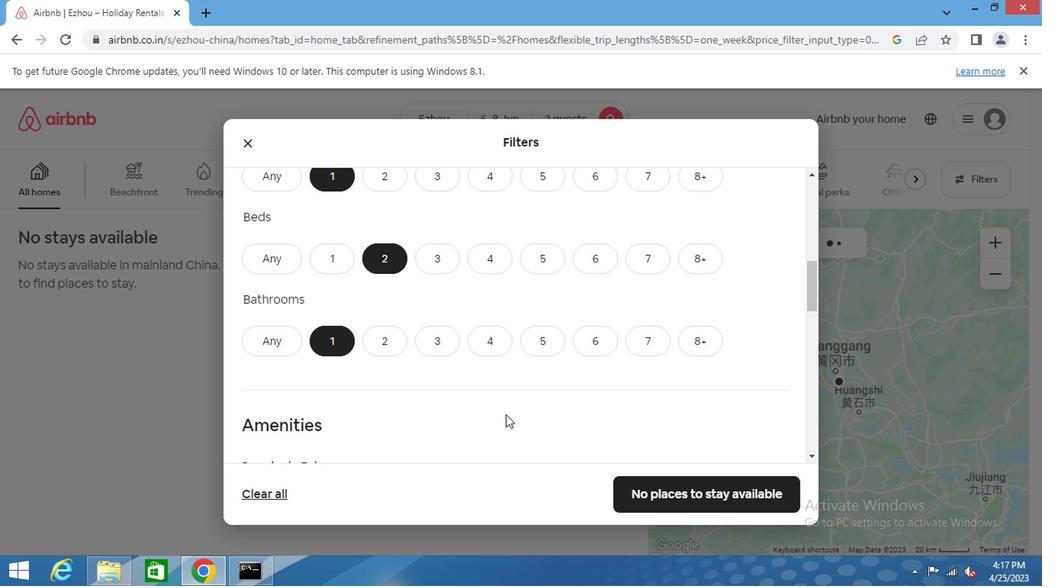 
Action: Mouse moved to (751, 263)
Screenshot: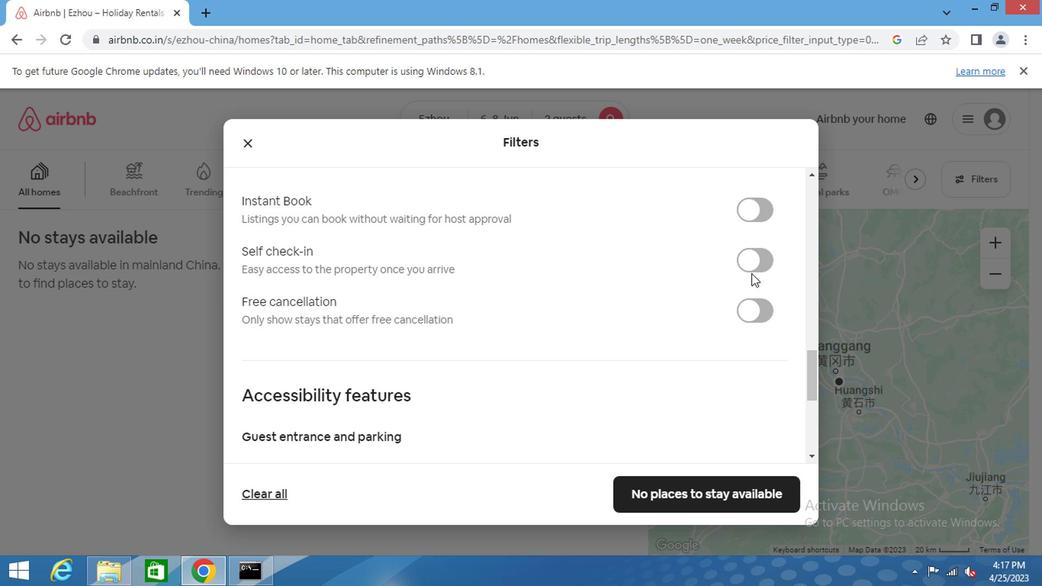 
Action: Mouse pressed left at (751, 263)
Screenshot: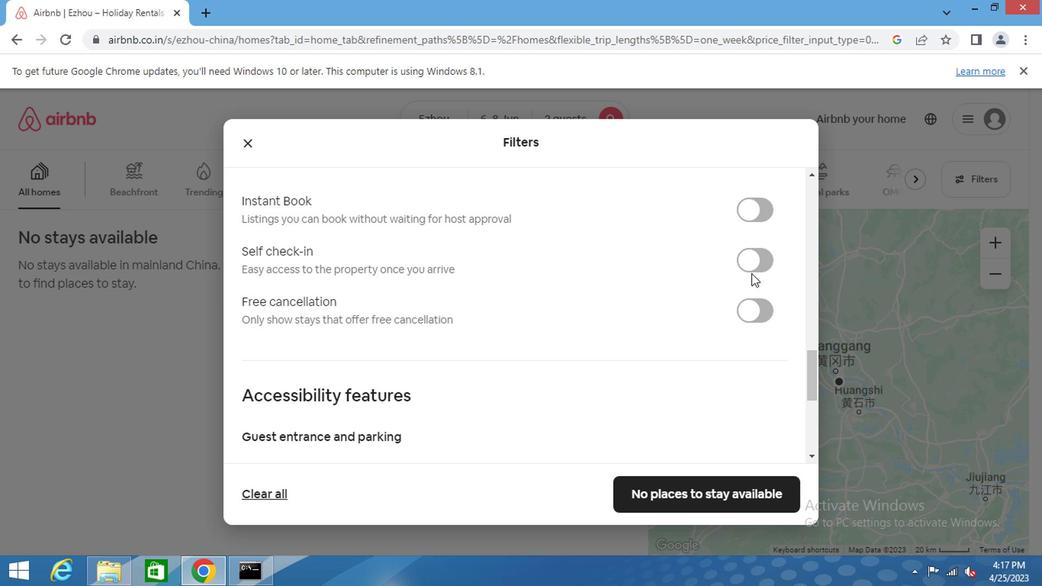 
Action: Mouse moved to (626, 358)
Screenshot: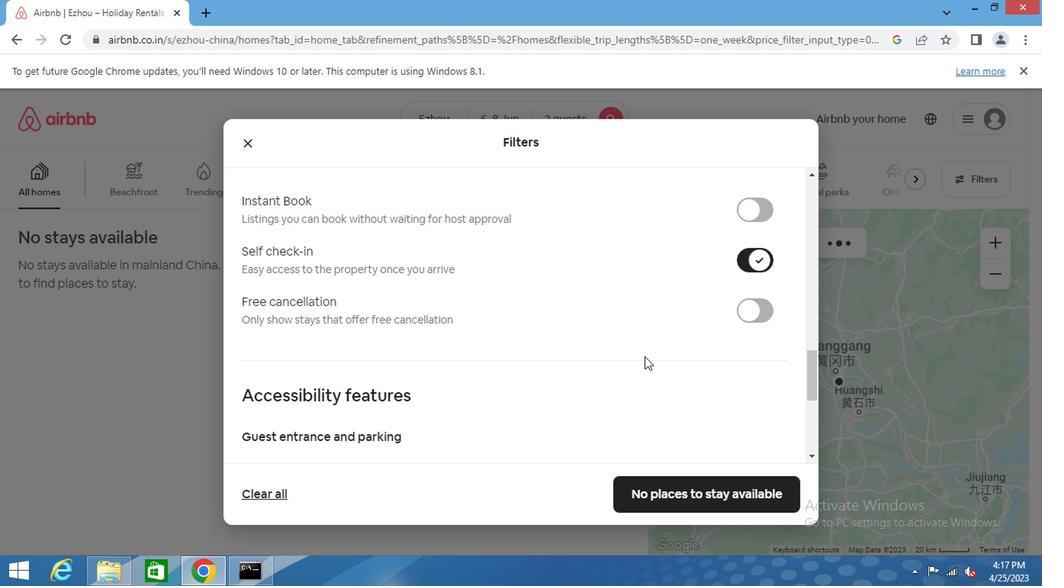 
Action: Mouse scrolled (626, 357) with delta (0, -1)
Screenshot: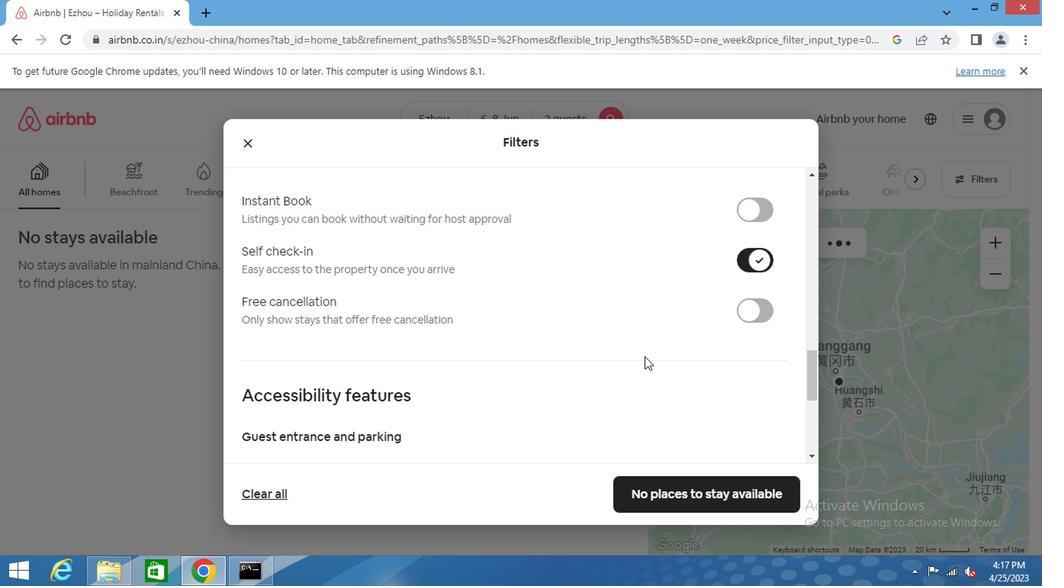 
Action: Mouse scrolled (626, 357) with delta (0, -1)
Screenshot: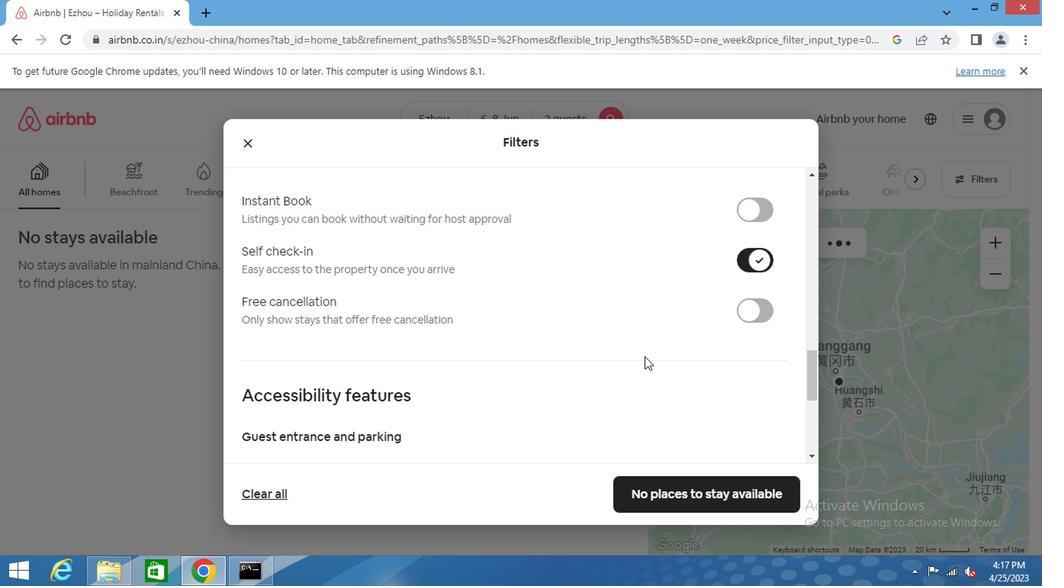 
Action: Mouse scrolled (626, 357) with delta (0, -1)
Screenshot: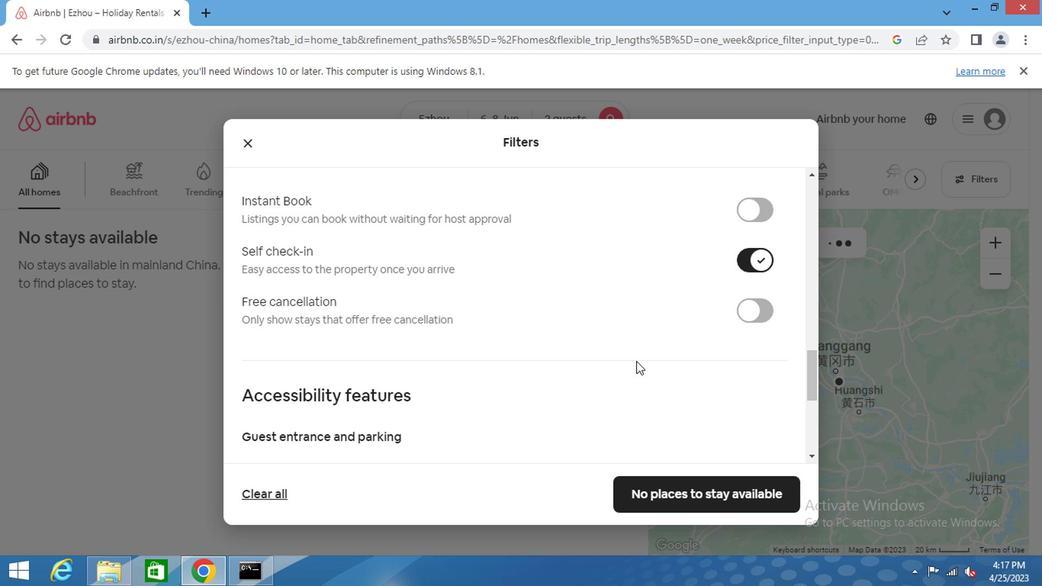 
Action: Mouse scrolled (626, 357) with delta (0, -1)
Screenshot: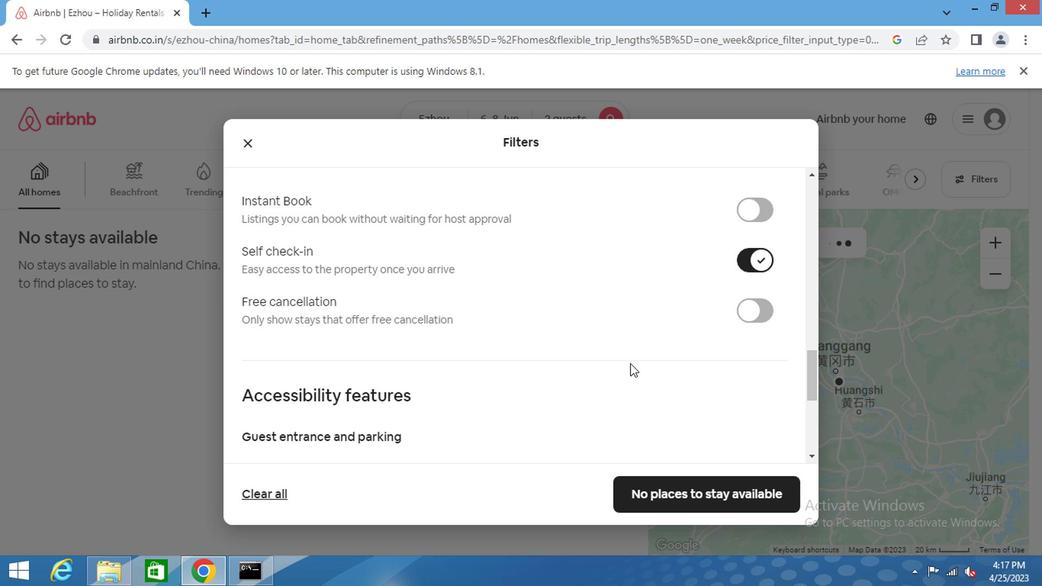 
Action: Mouse moved to (625, 359)
Screenshot: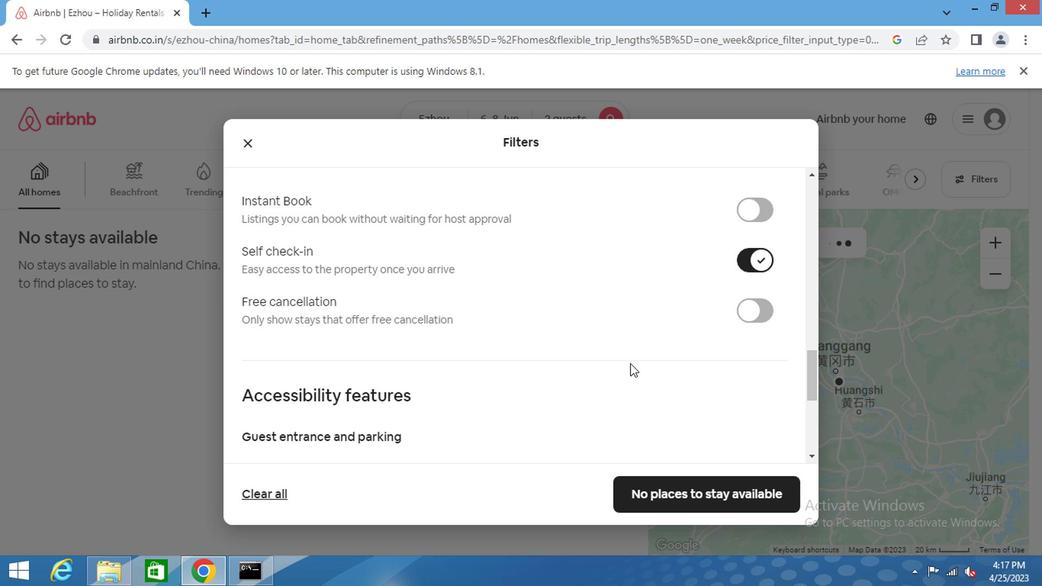 
Action: Mouse scrolled (625, 358) with delta (0, 0)
Screenshot: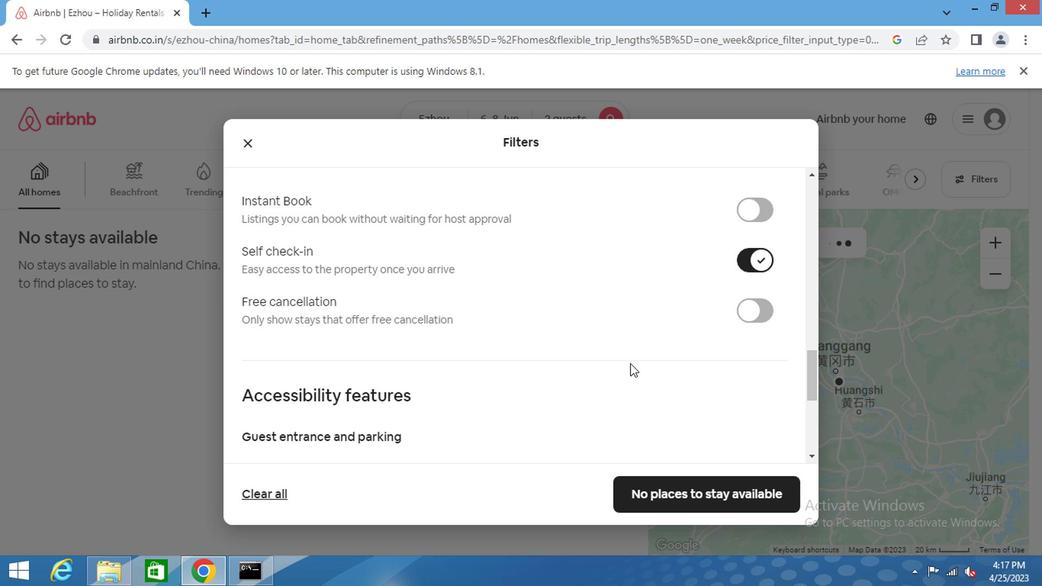 
Action: Mouse moved to (625, 359)
Screenshot: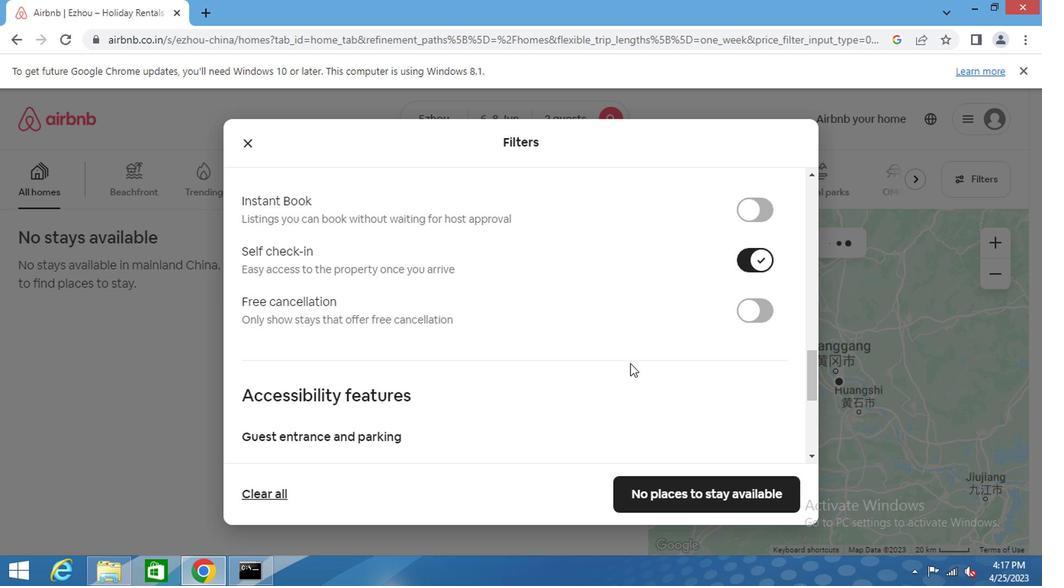 
Action: Mouse scrolled (625, 358) with delta (0, 0)
Screenshot: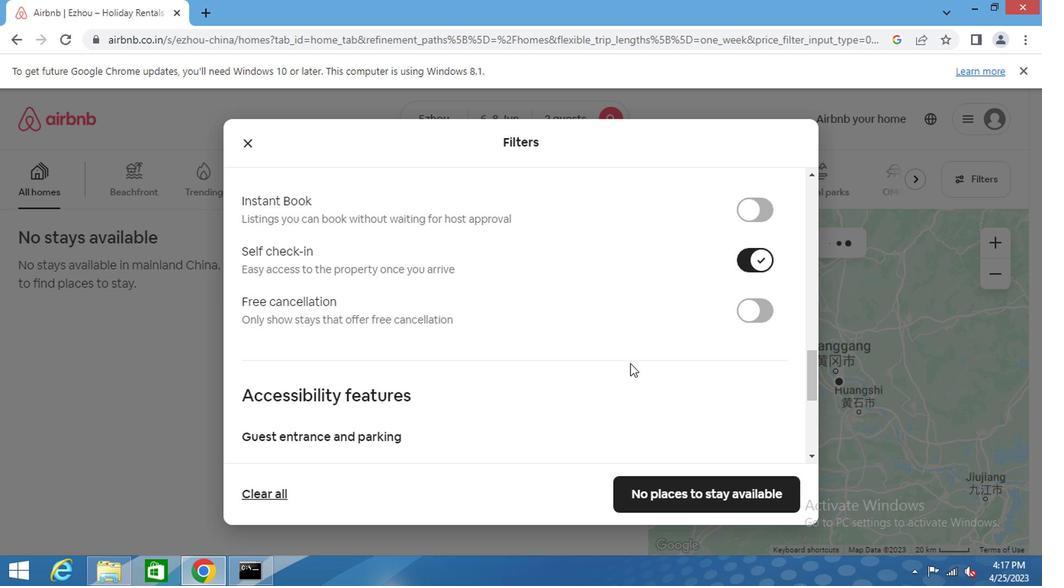 
Action: Mouse moved to (624, 359)
Screenshot: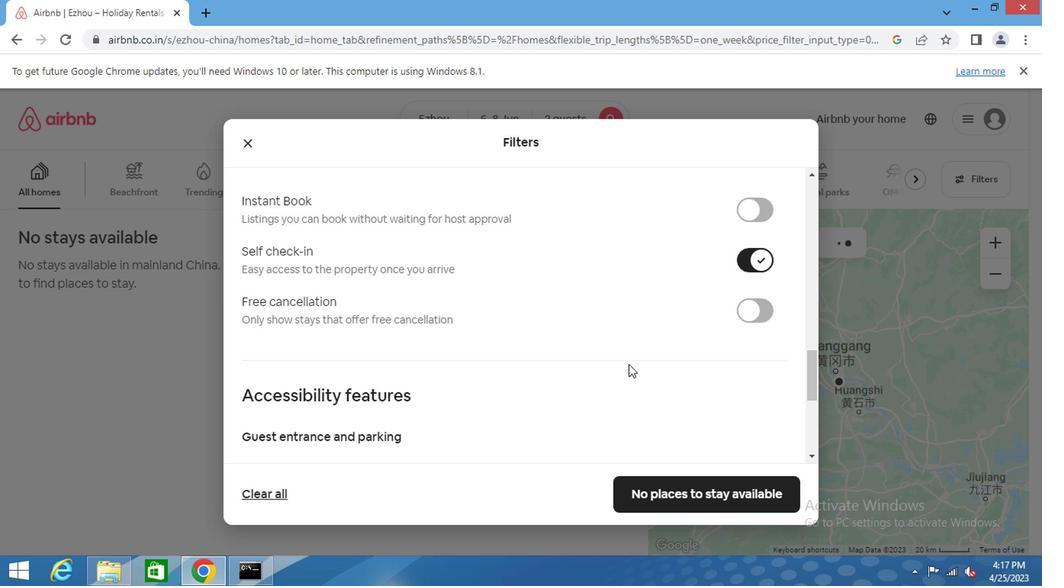 
Action: Mouse scrolled (624, 358) with delta (0, 0)
Screenshot: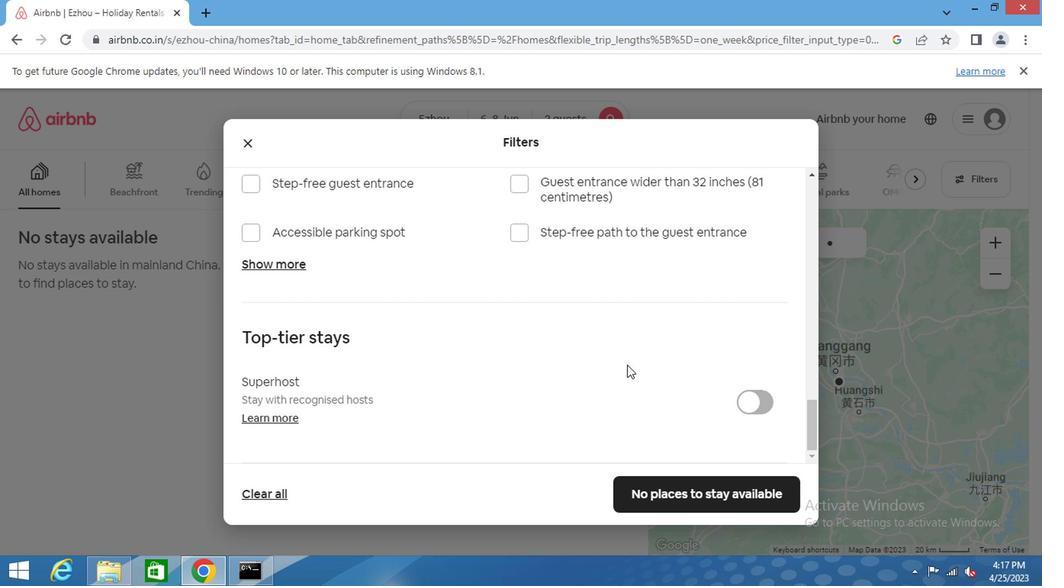 
Action: Mouse scrolled (624, 358) with delta (0, 0)
Screenshot: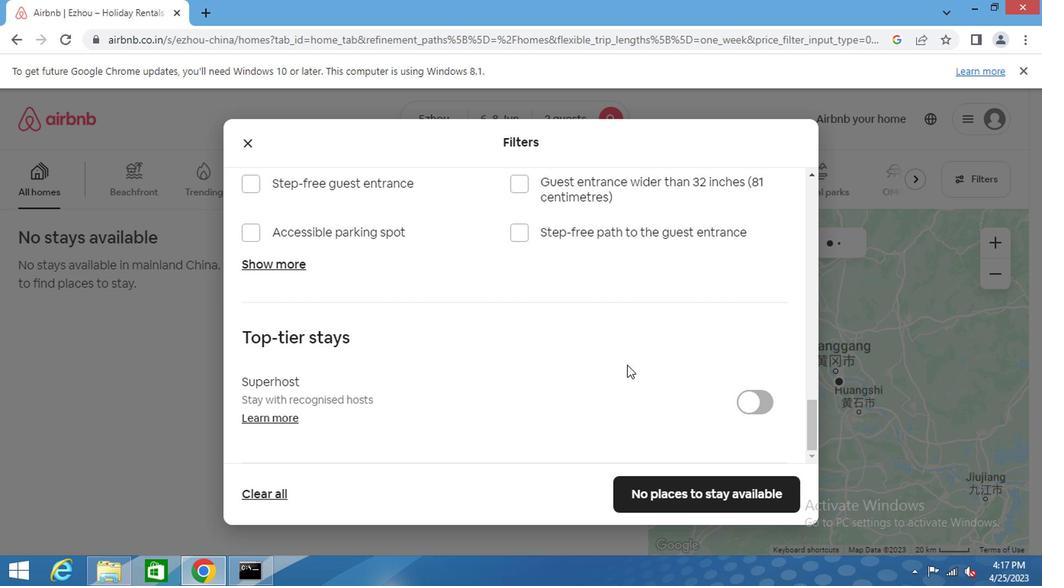 
Action: Mouse scrolled (624, 358) with delta (0, 0)
Screenshot: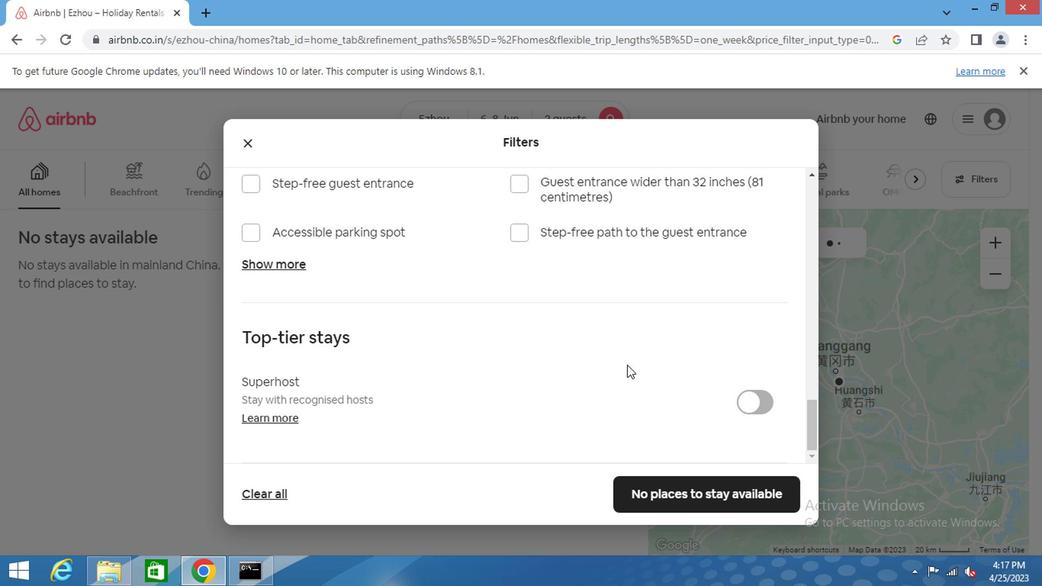 
Action: Mouse scrolled (624, 358) with delta (0, 0)
Screenshot: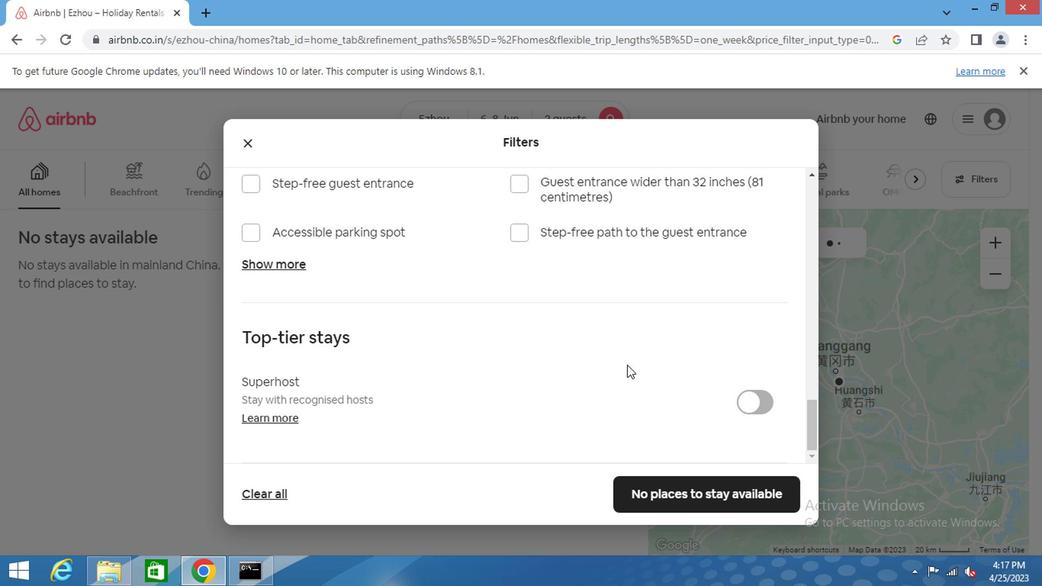 
Action: Mouse scrolled (624, 358) with delta (0, 0)
Screenshot: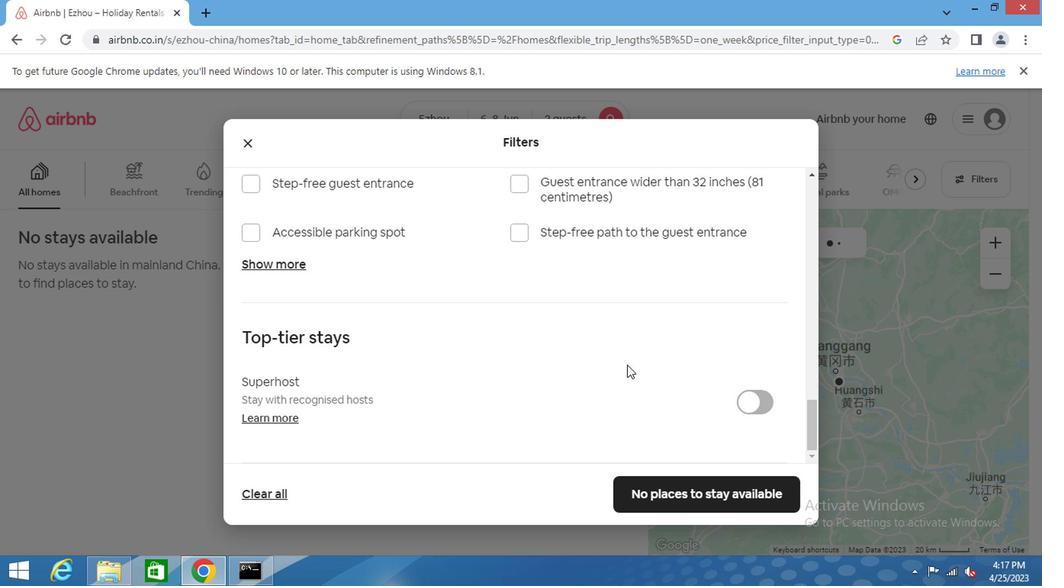 
Action: Mouse moved to (685, 478)
Screenshot: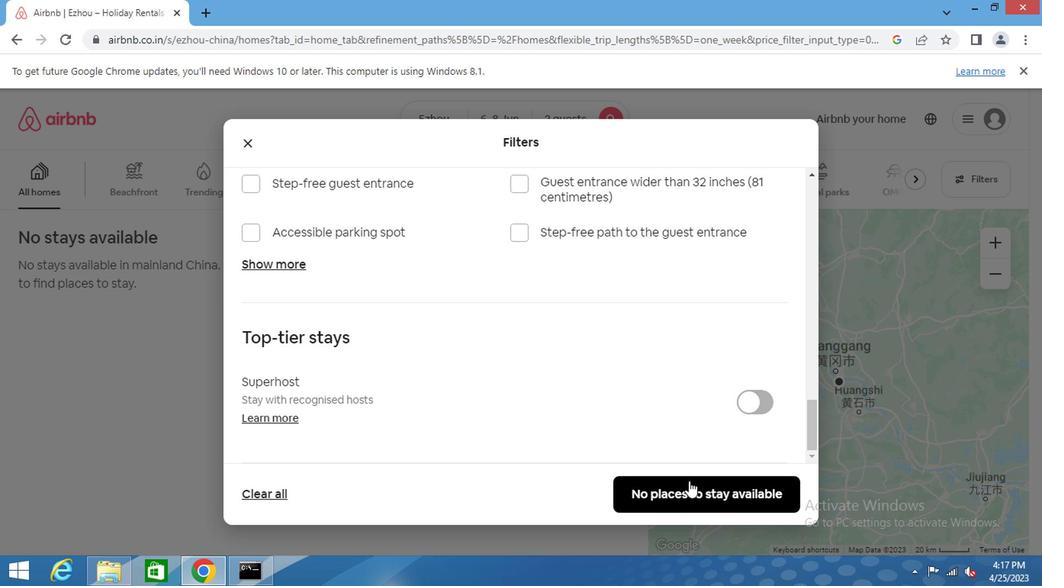 
Action: Mouse pressed left at (685, 478)
Screenshot: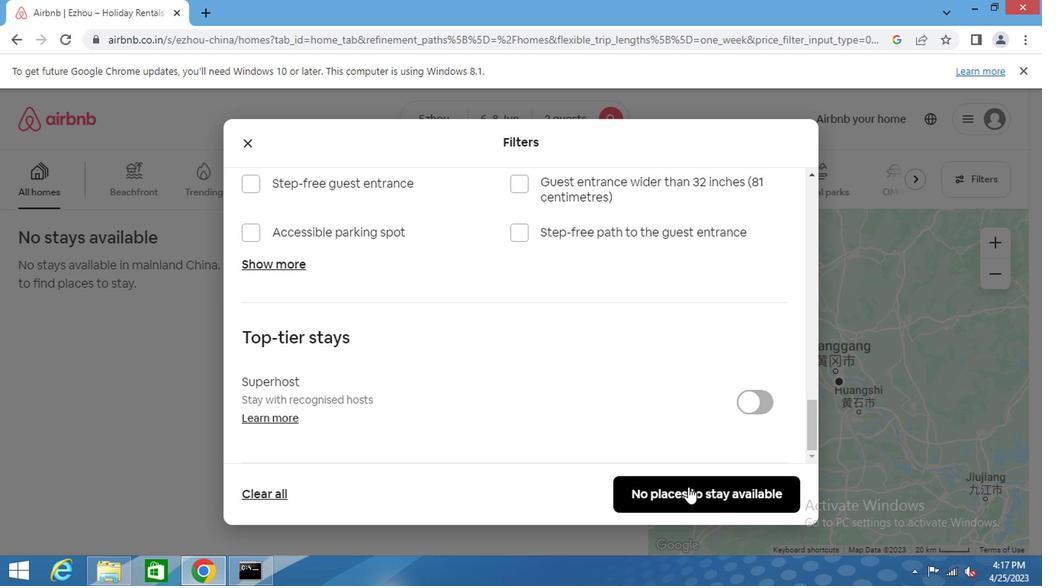 
Action: Mouse moved to (685, 478)
Screenshot: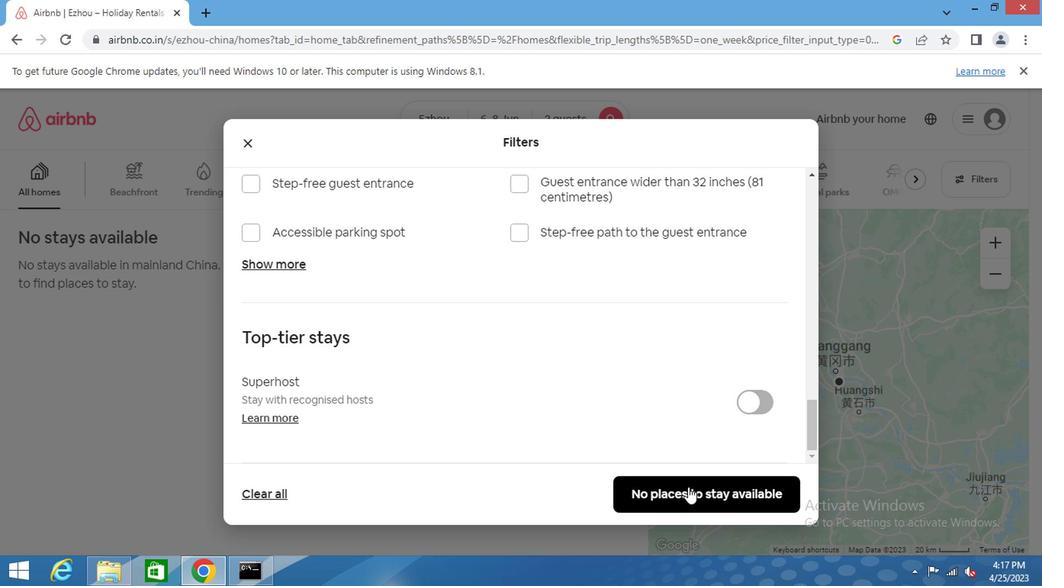 
